 Task: Select the ignore option in the unknown at rules.
Action: Mouse moved to (45, 556)
Screenshot: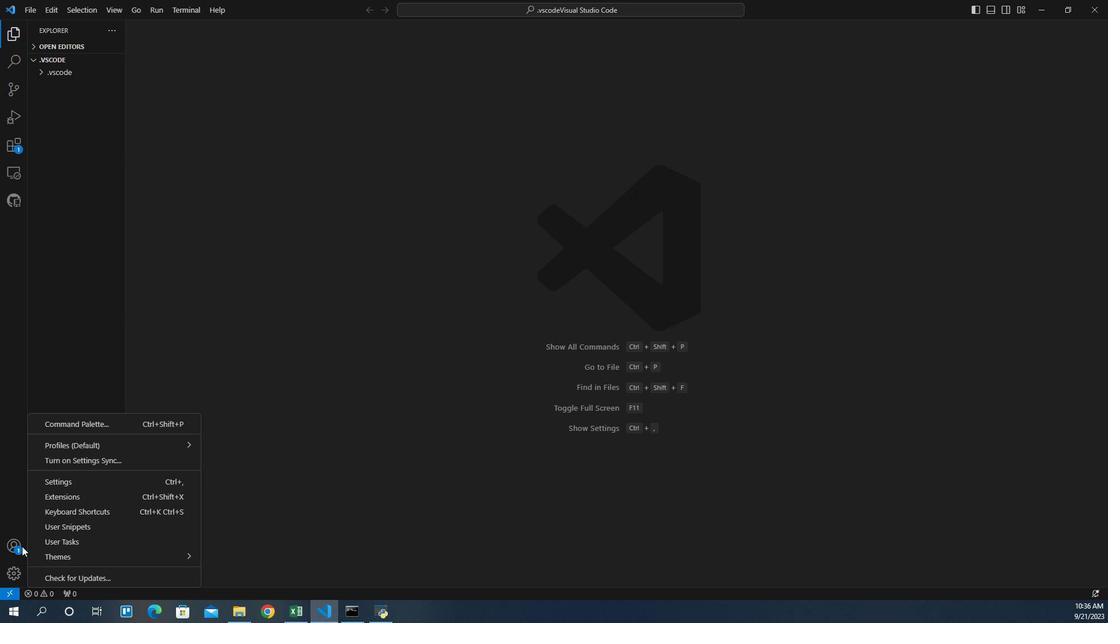 
Action: Mouse pressed left at (45, 556)
Screenshot: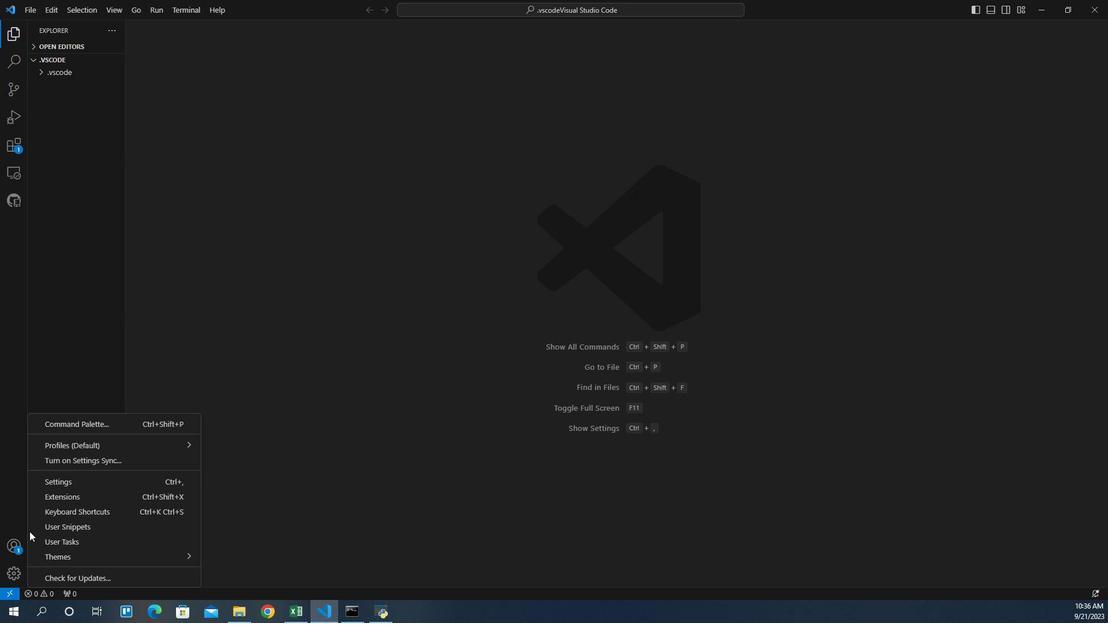 
Action: Mouse moved to (72, 472)
Screenshot: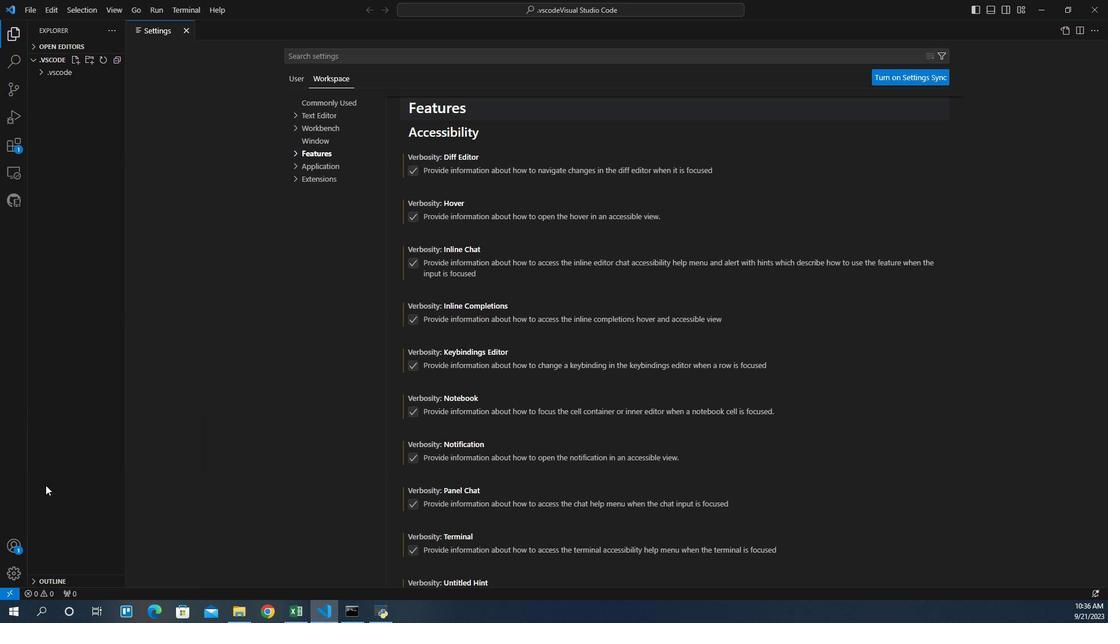 
Action: Mouse pressed left at (72, 472)
Screenshot: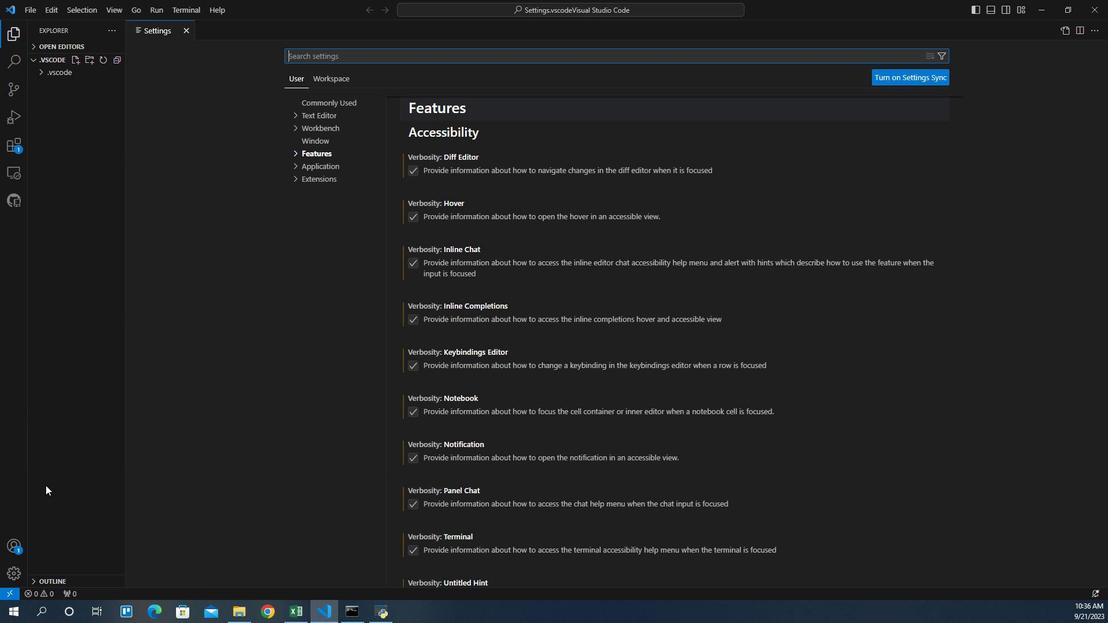 
Action: Mouse moved to (345, 102)
Screenshot: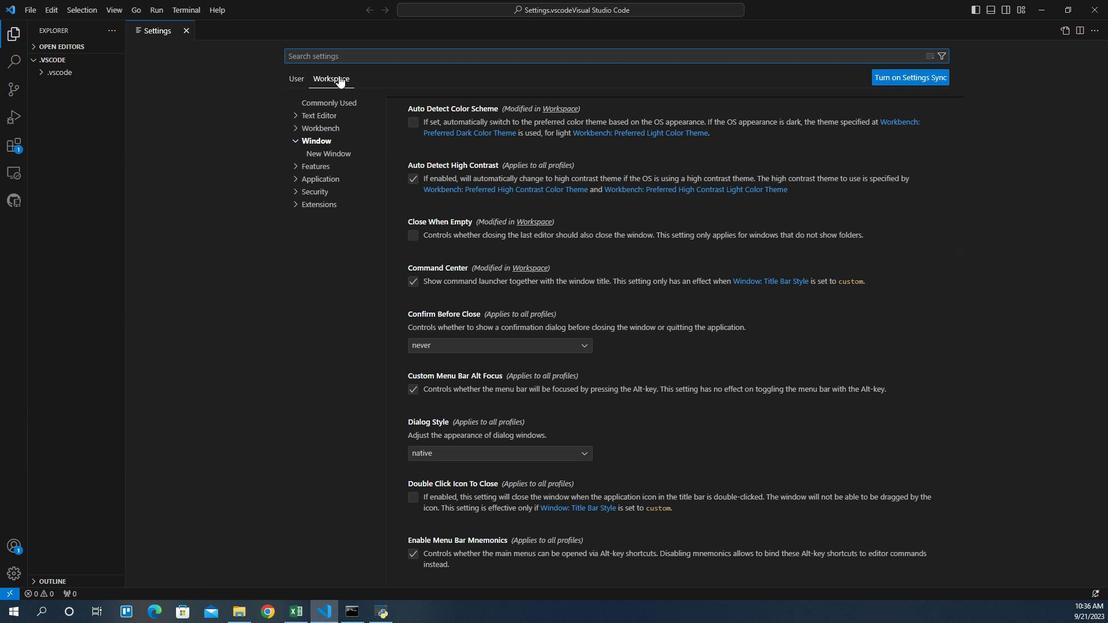 
Action: Mouse pressed left at (345, 102)
Screenshot: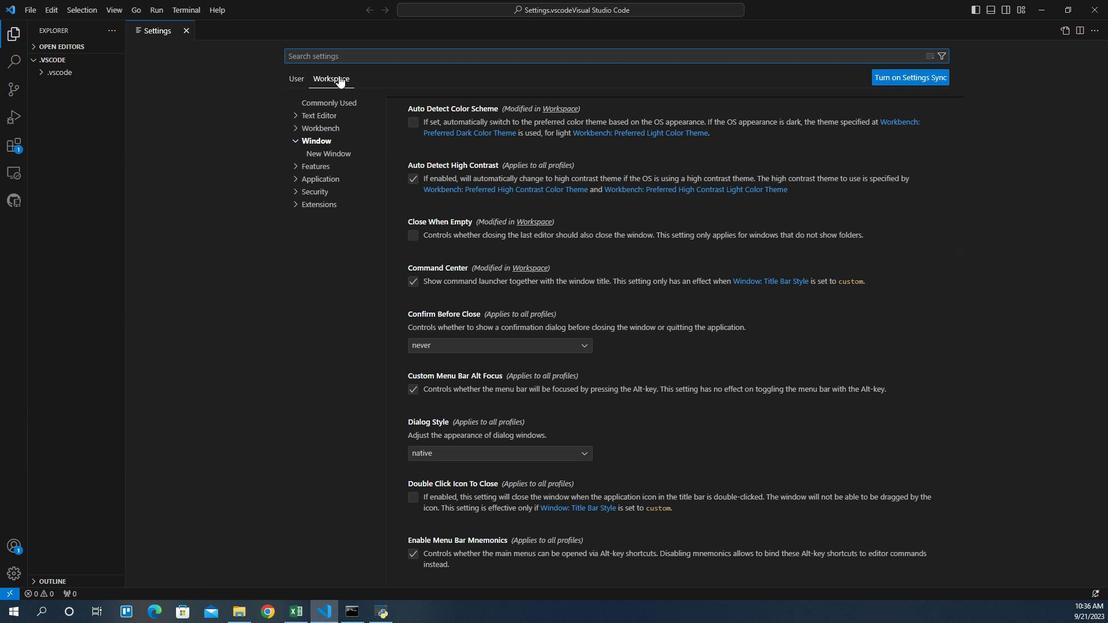 
Action: Mouse moved to (345, 101)
Screenshot: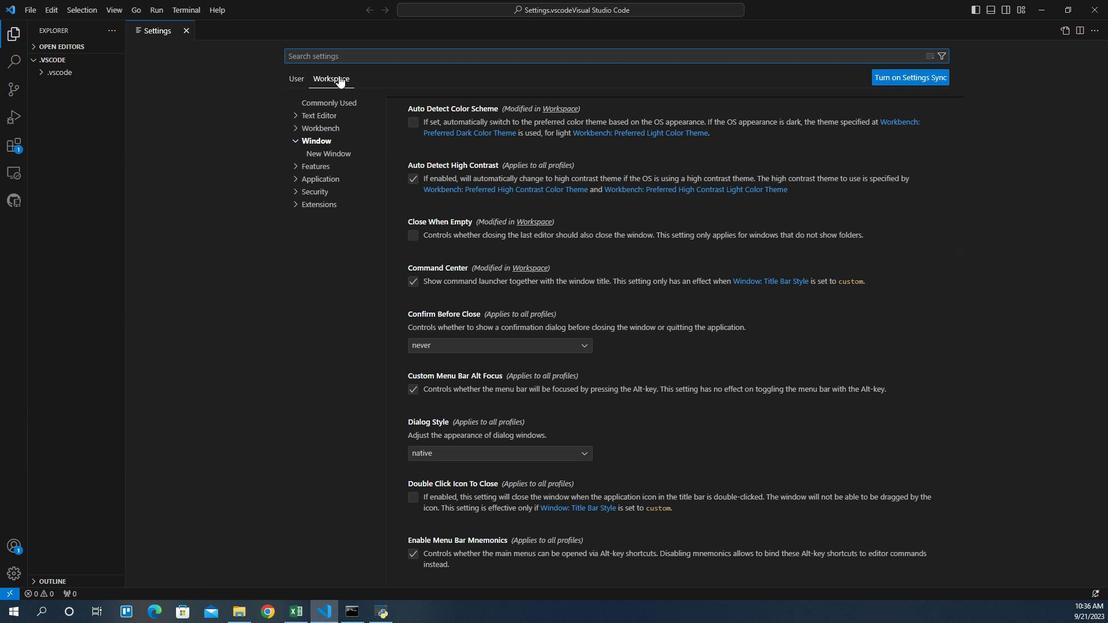 
Action: Mouse pressed left at (345, 101)
Screenshot: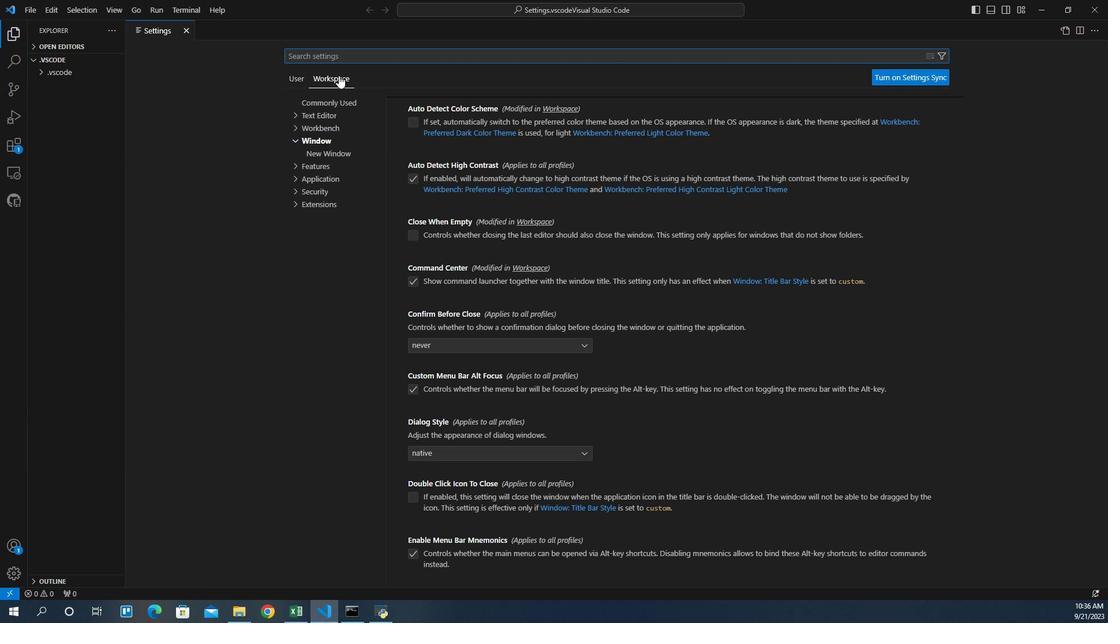 
Action: Mouse moved to (315, 192)
Screenshot: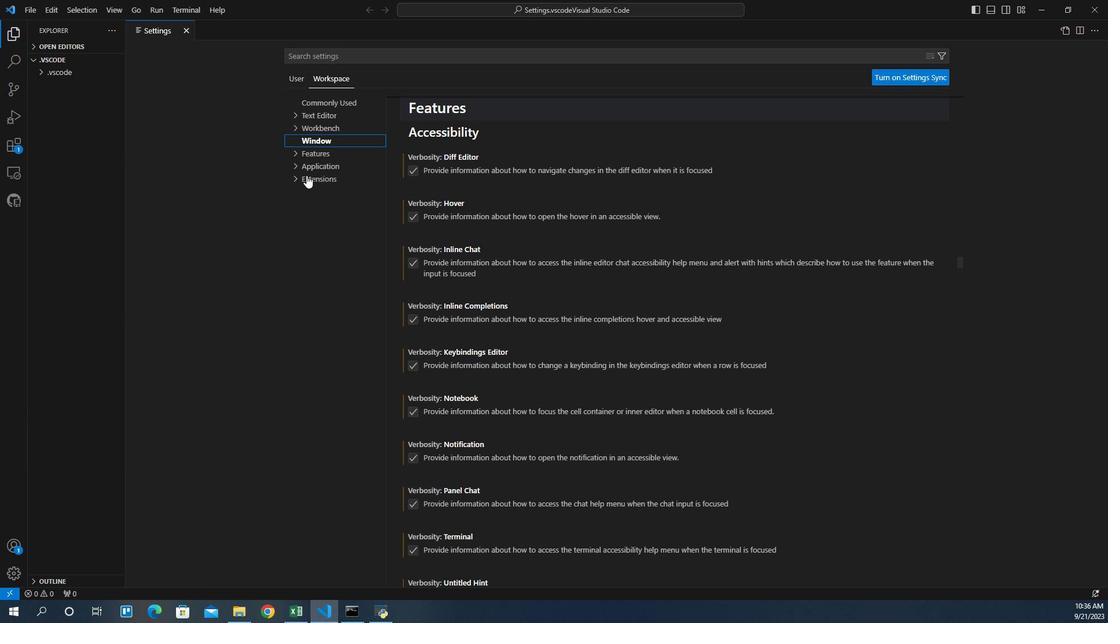 
Action: Mouse pressed left at (315, 192)
Screenshot: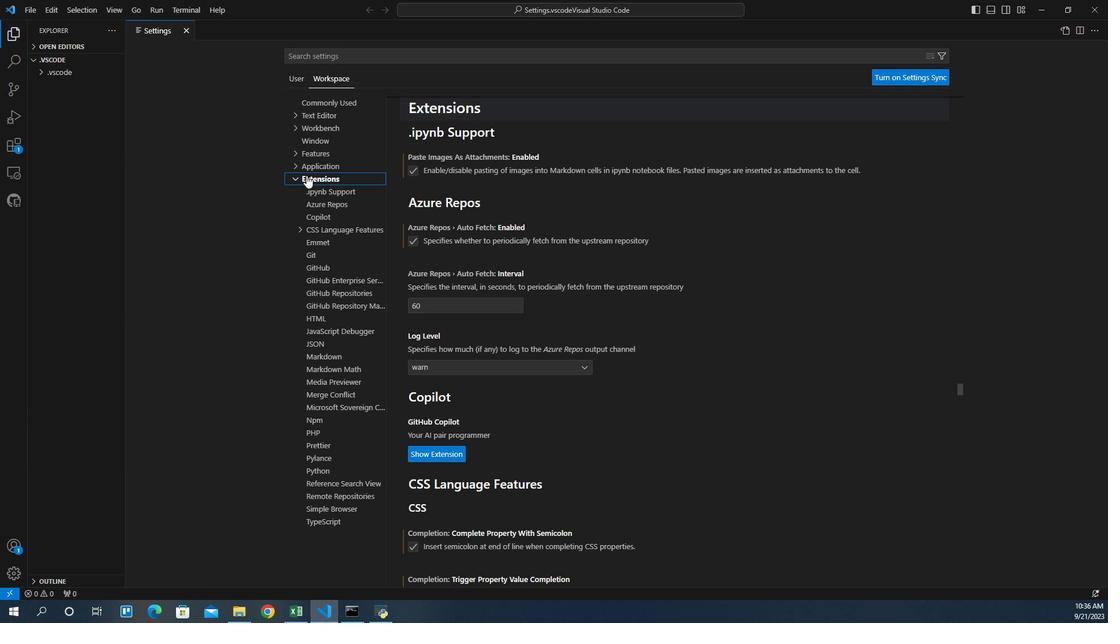 
Action: Mouse moved to (313, 240)
Screenshot: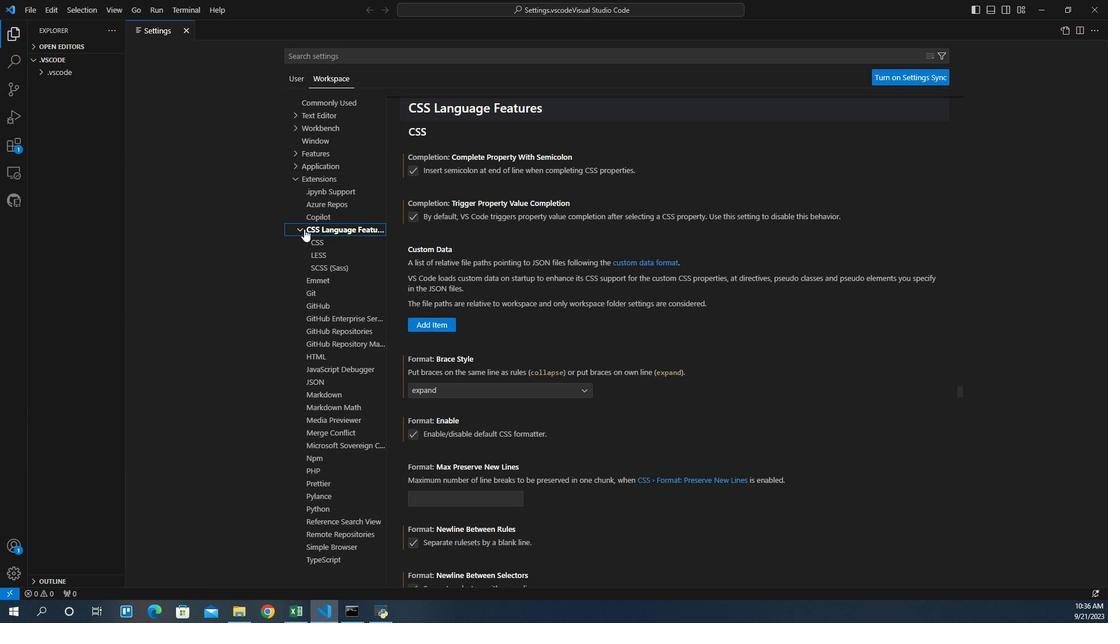 
Action: Mouse pressed left at (313, 240)
Screenshot: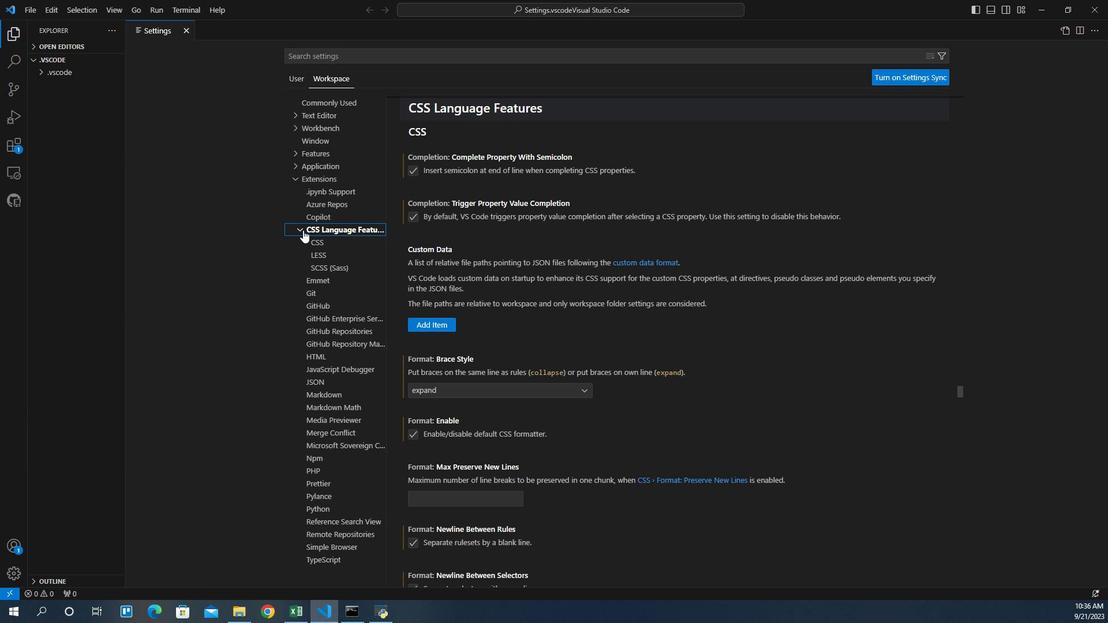 
Action: Mouse moved to (326, 254)
Screenshot: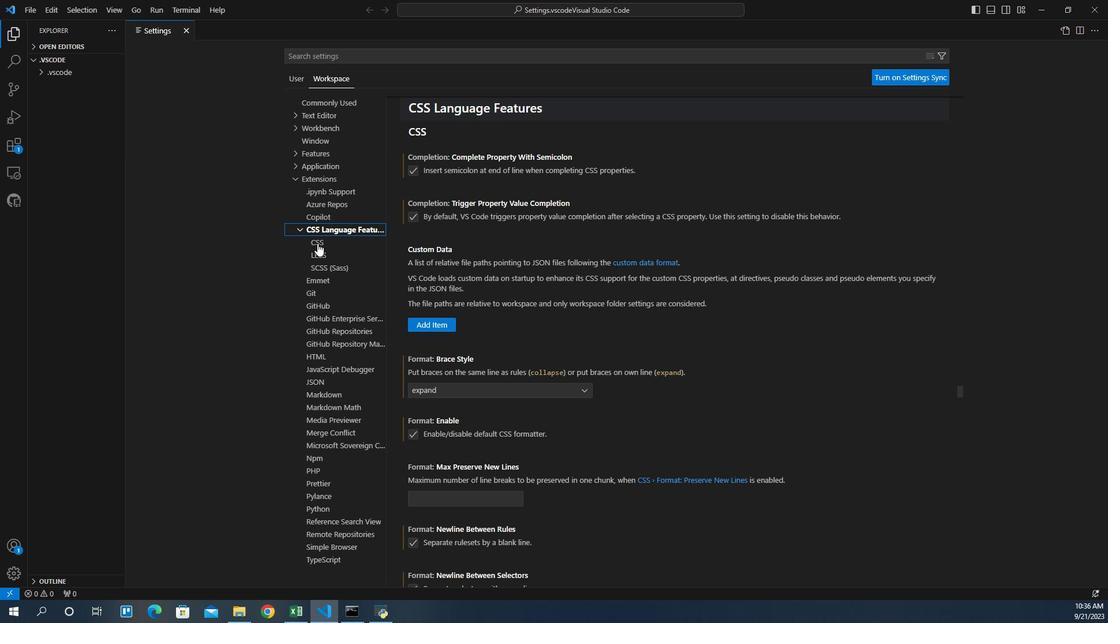 
Action: Mouse pressed left at (326, 254)
Screenshot: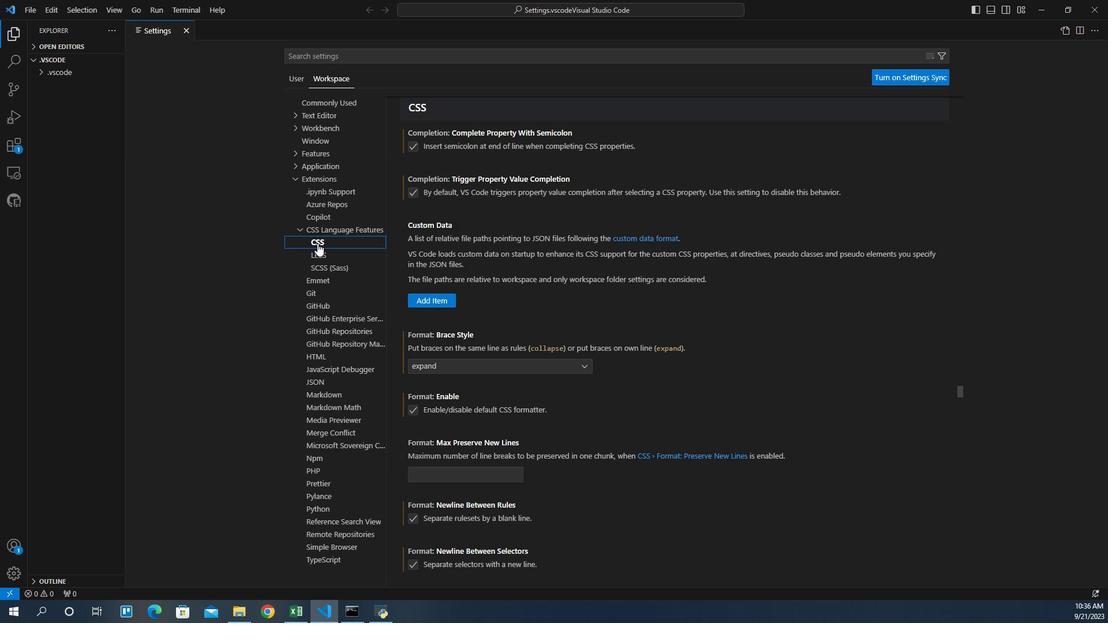 
Action: Mouse moved to (558, 410)
Screenshot: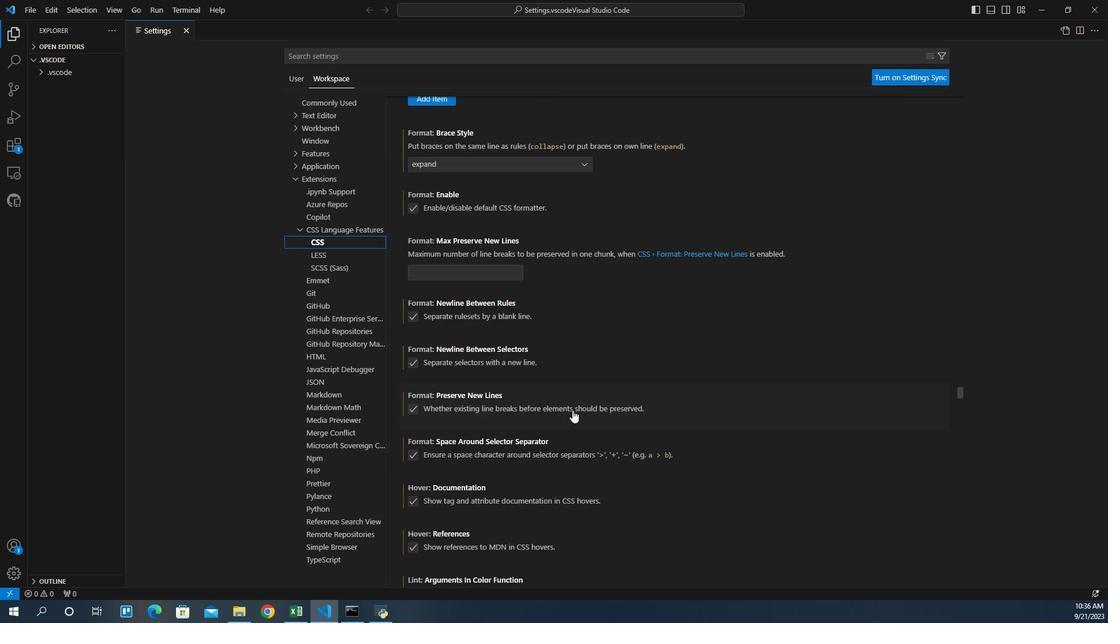 
Action: Mouse scrolled (558, 410) with delta (0, 0)
Screenshot: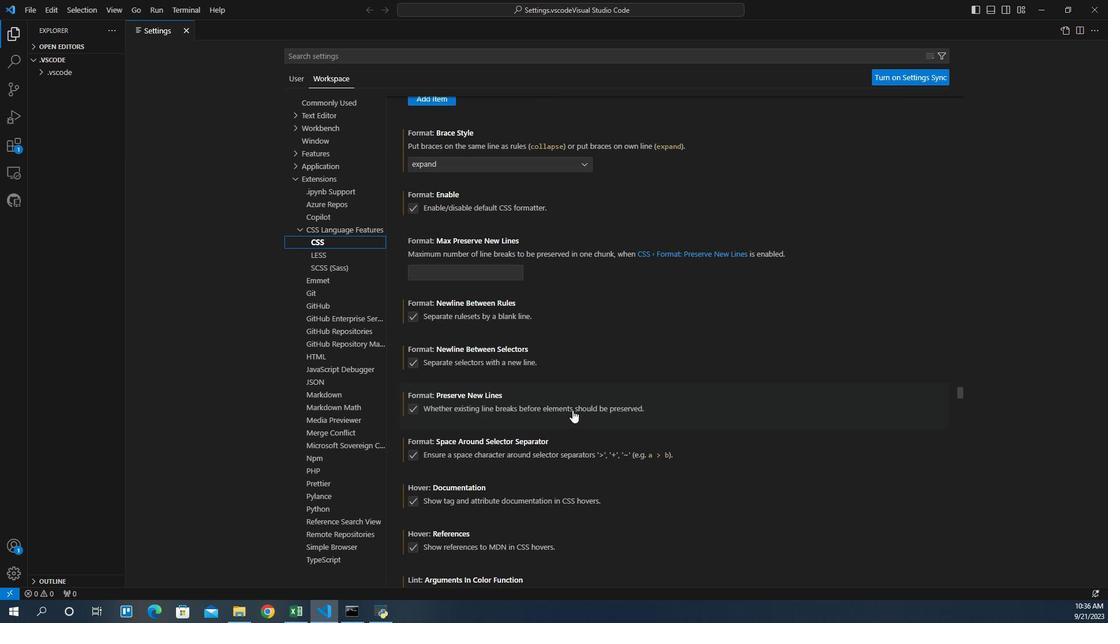 
Action: Mouse moved to (560, 410)
Screenshot: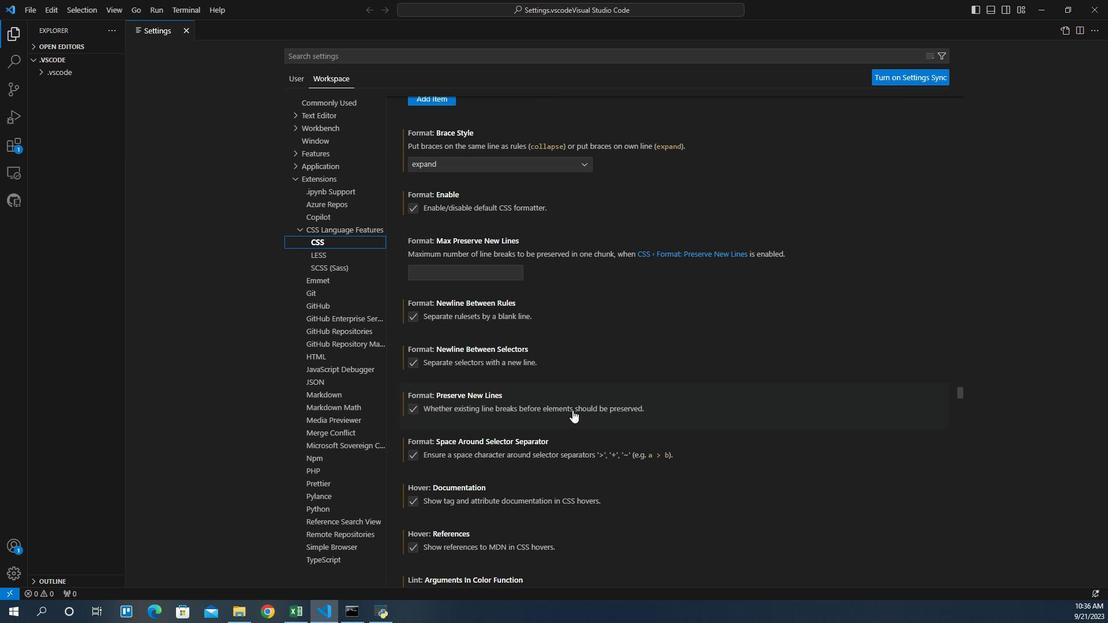 
Action: Mouse scrolled (560, 410) with delta (0, 0)
Screenshot: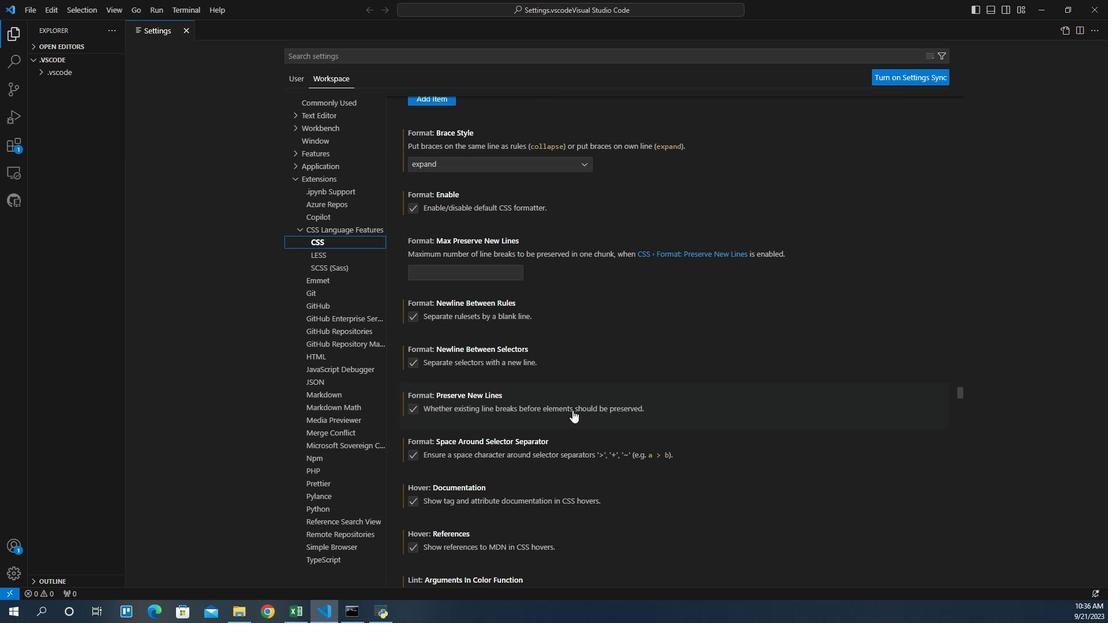 
Action: Mouse moved to (560, 410)
Screenshot: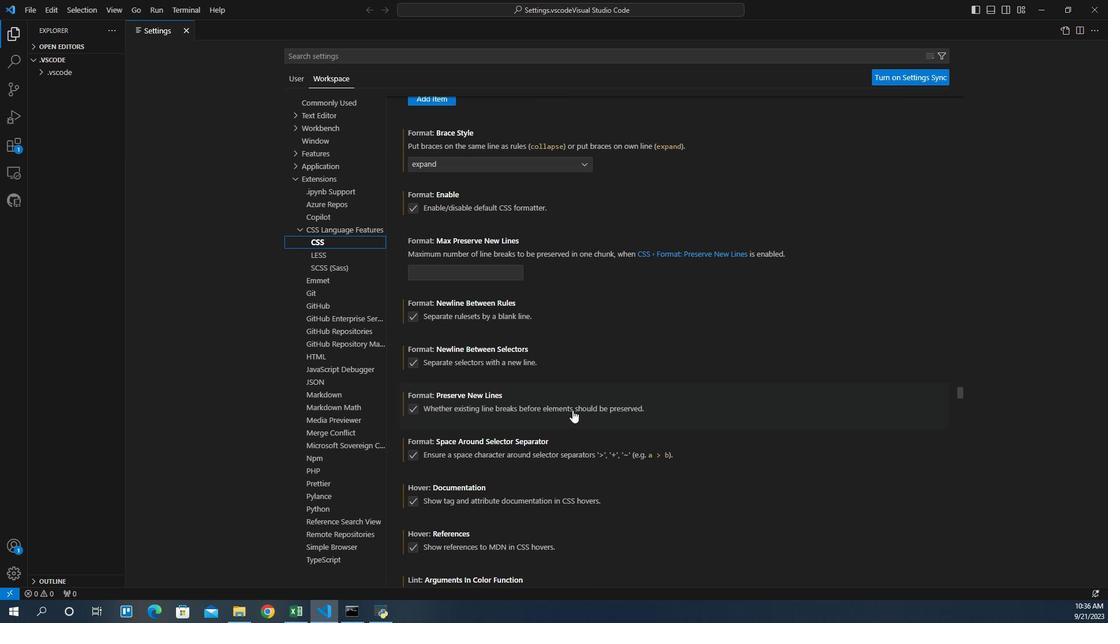 
Action: Mouse scrolled (560, 409) with delta (0, 0)
Screenshot: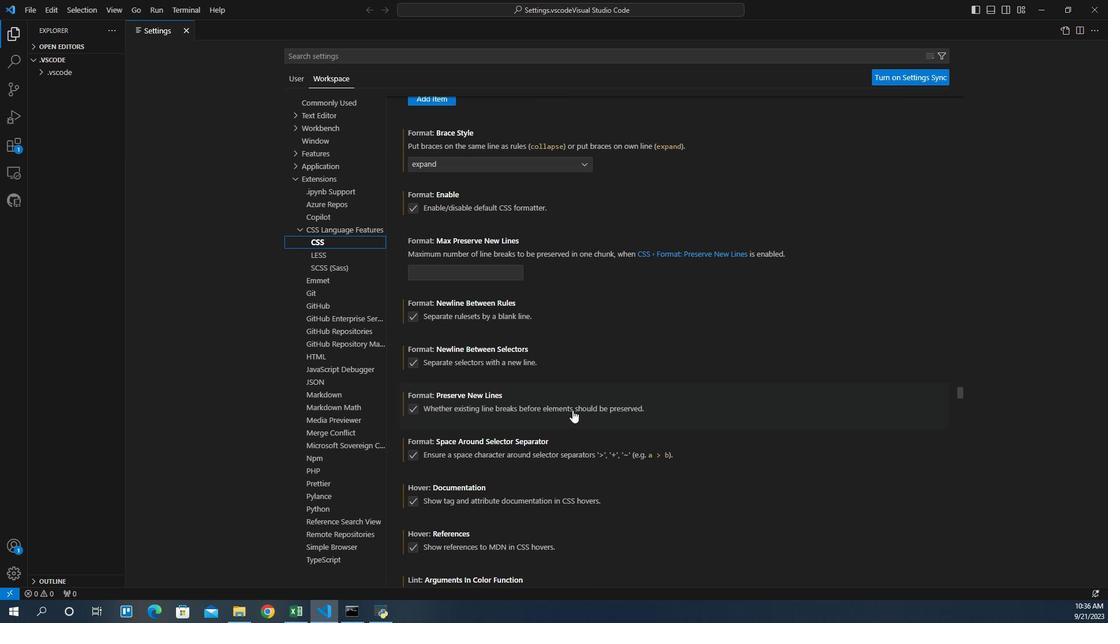 
Action: Mouse moved to (561, 408)
Screenshot: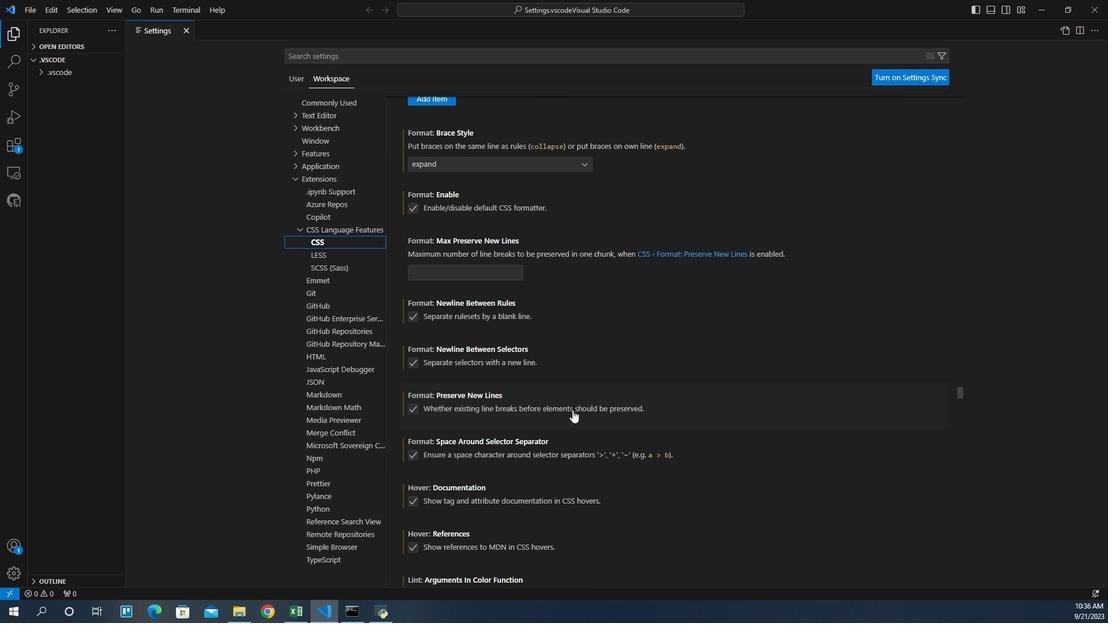 
Action: Mouse scrolled (561, 408) with delta (0, 0)
Screenshot: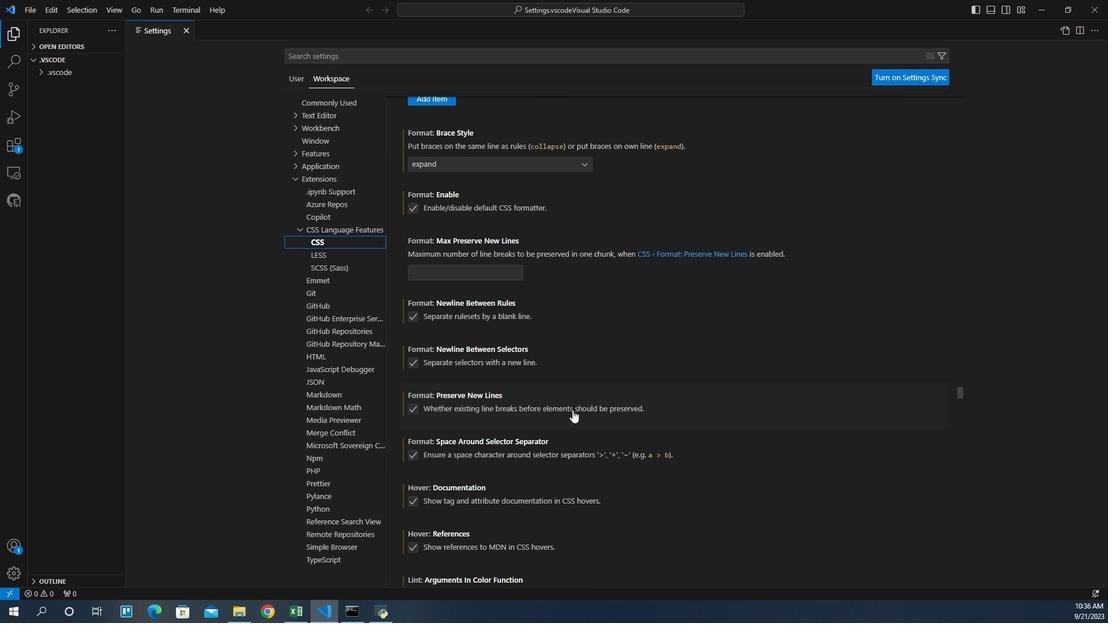 
Action: Mouse moved to (561, 408)
Screenshot: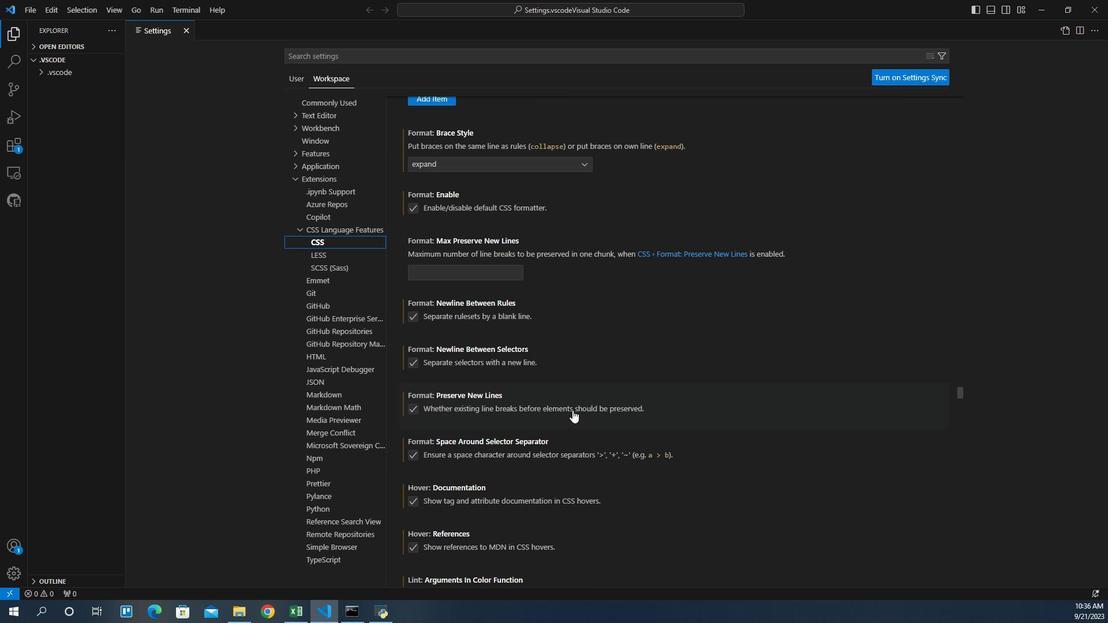 
Action: Mouse scrolled (561, 408) with delta (0, 0)
Screenshot: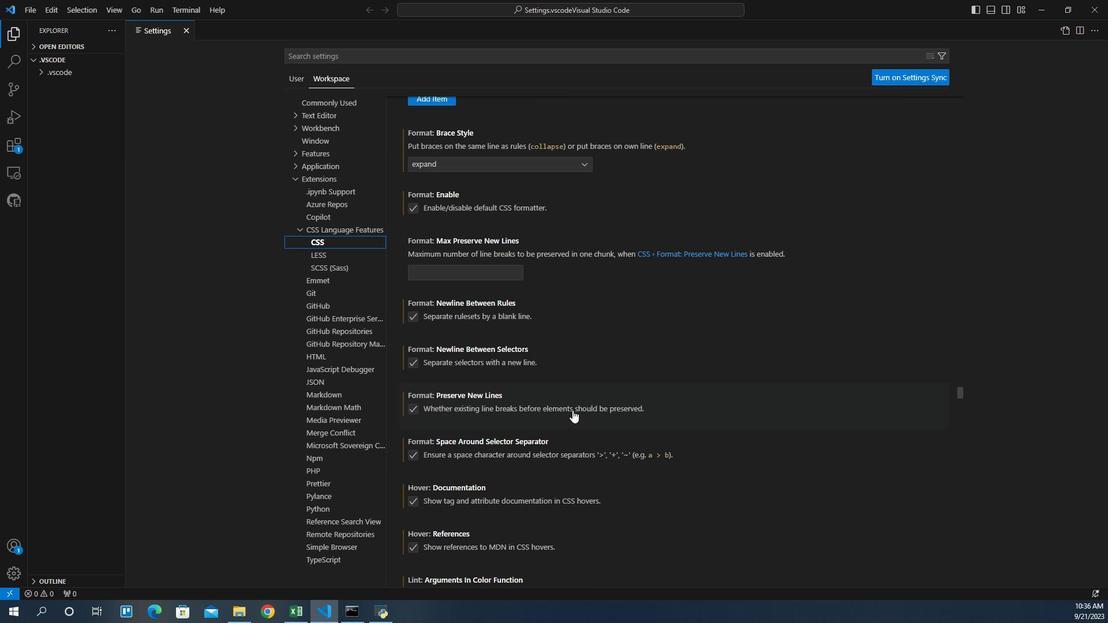 
Action: Mouse moved to (563, 407)
Screenshot: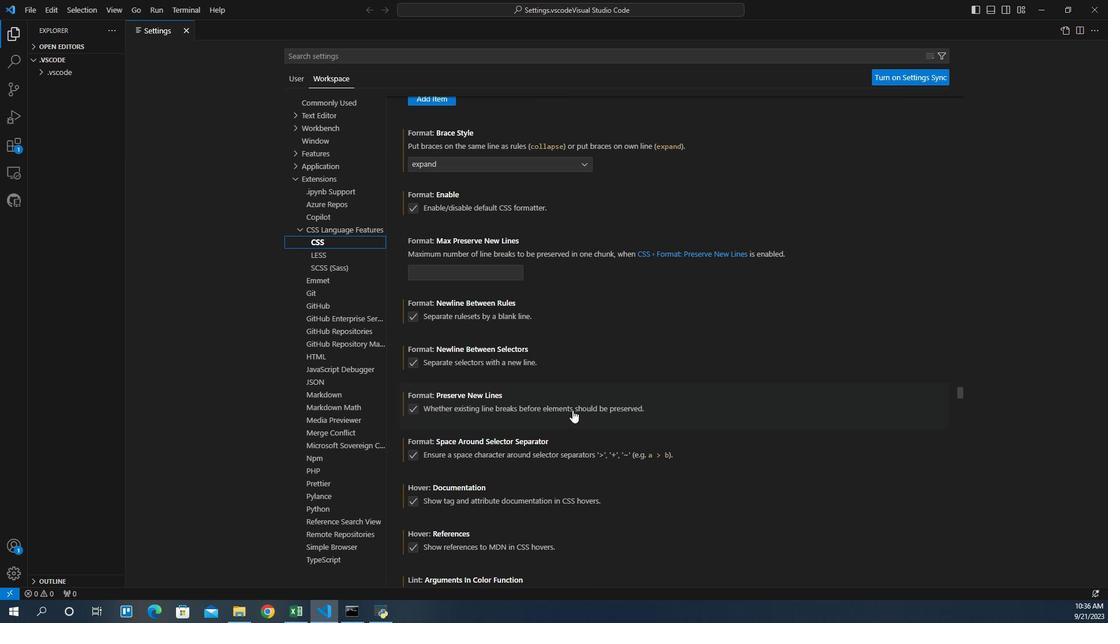 
Action: Mouse scrolled (563, 407) with delta (0, 0)
Screenshot: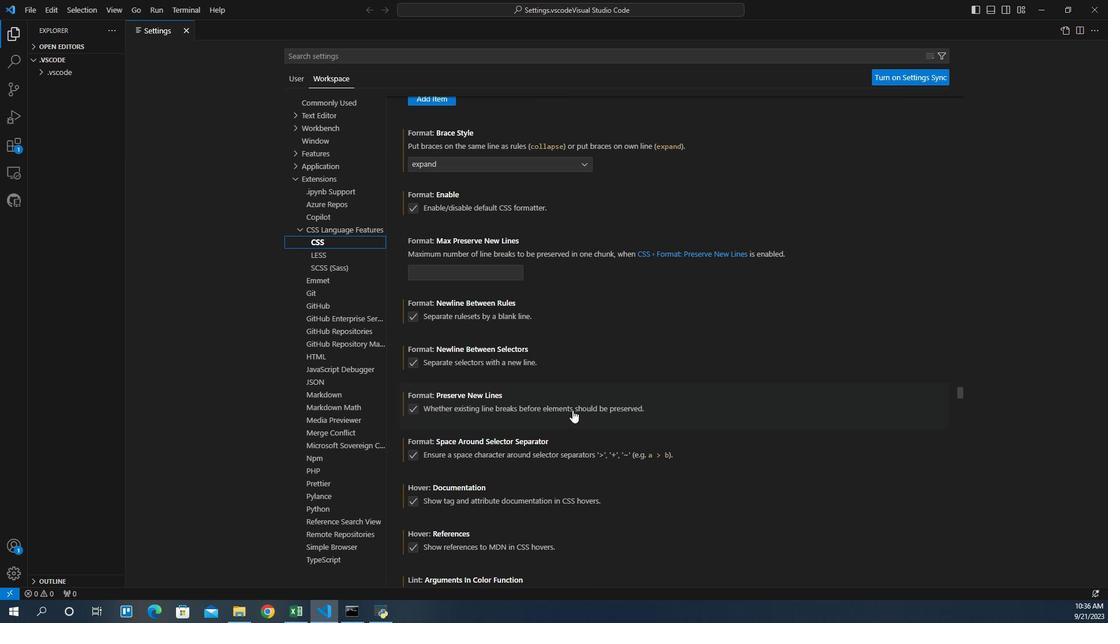 
Action: Mouse moved to (563, 405)
Screenshot: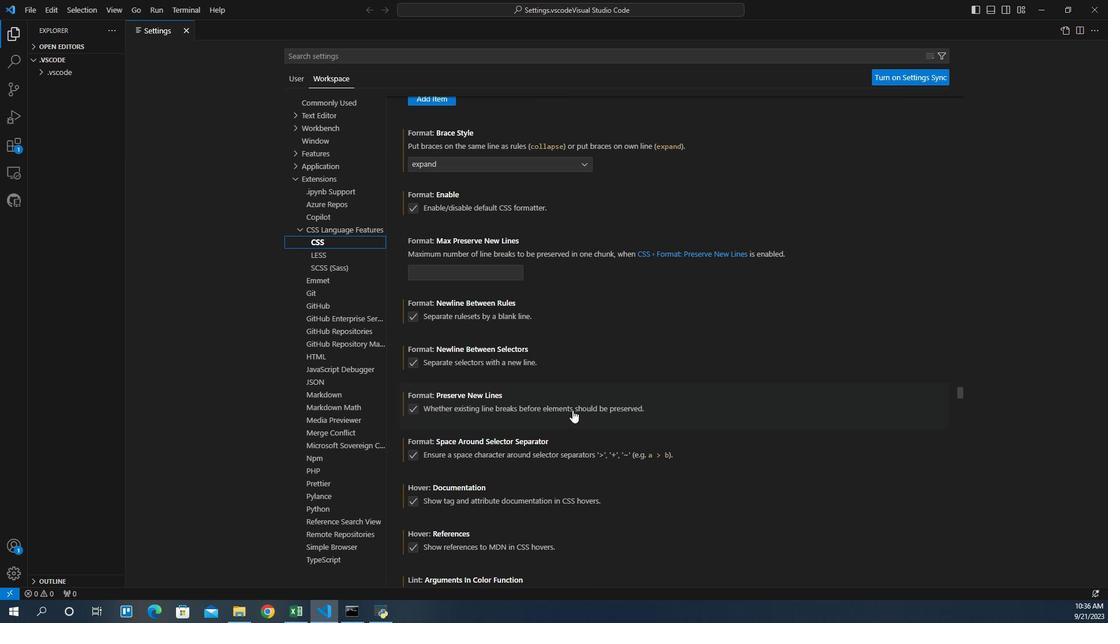 
Action: Mouse scrolled (563, 405) with delta (0, 0)
Screenshot: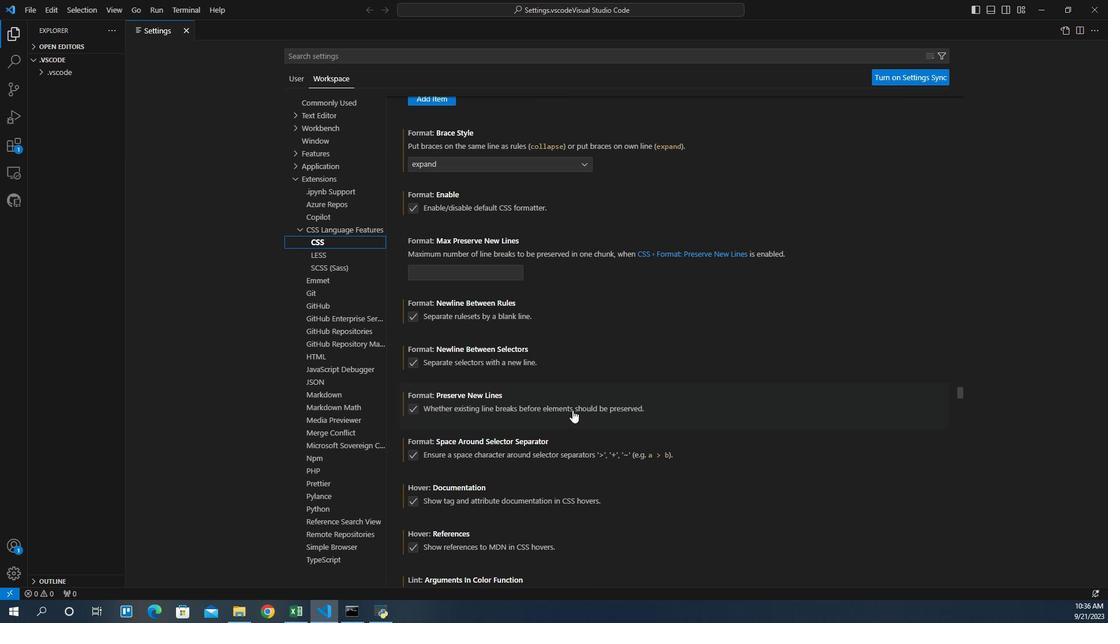 
Action: Mouse moved to (563, 404)
Screenshot: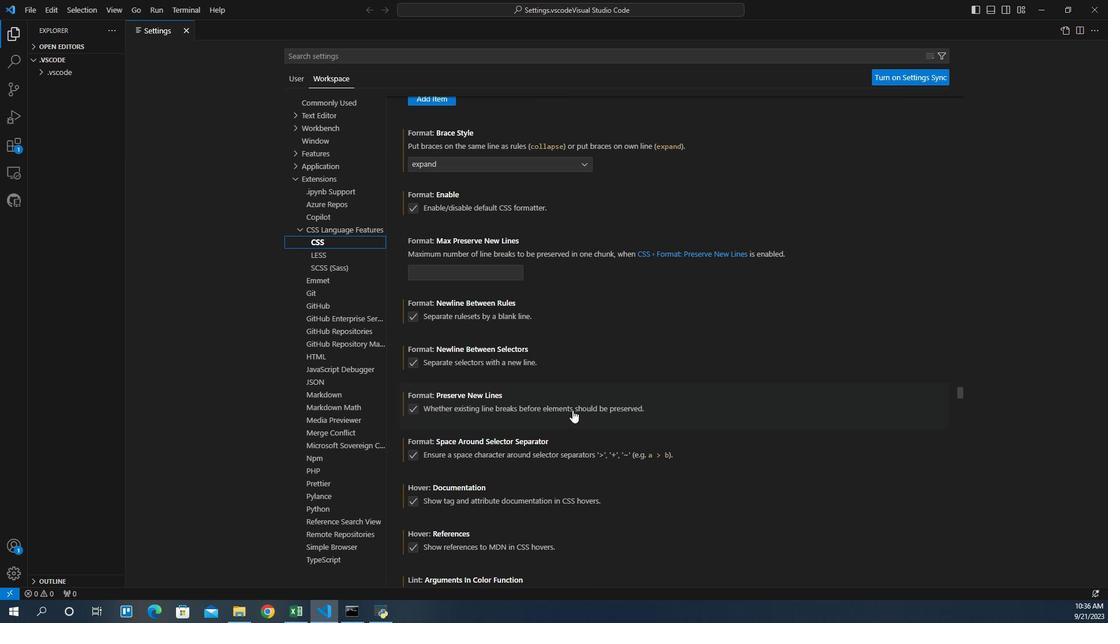 
Action: Mouse scrolled (563, 404) with delta (0, 0)
Screenshot: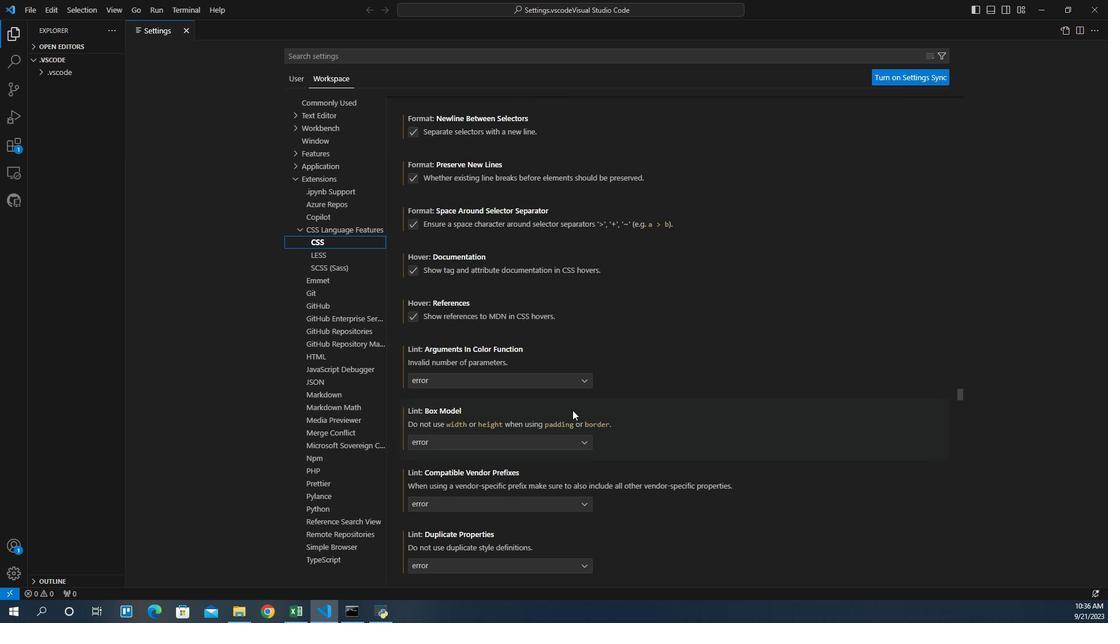 
Action: Mouse scrolled (563, 404) with delta (0, 0)
Screenshot: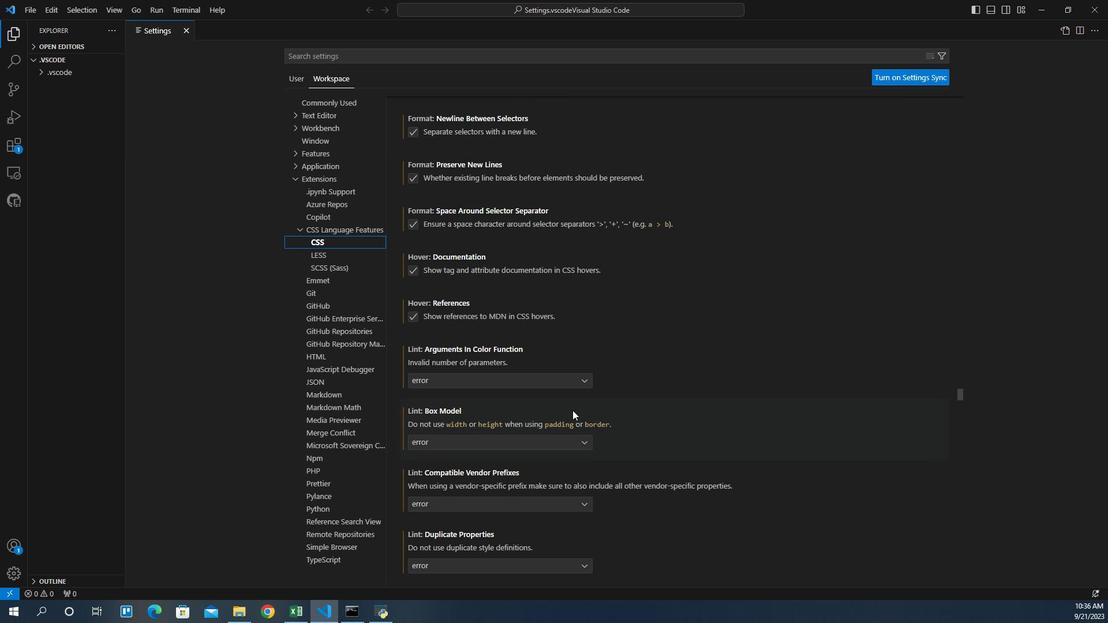 
Action: Mouse scrolled (563, 404) with delta (0, 0)
Screenshot: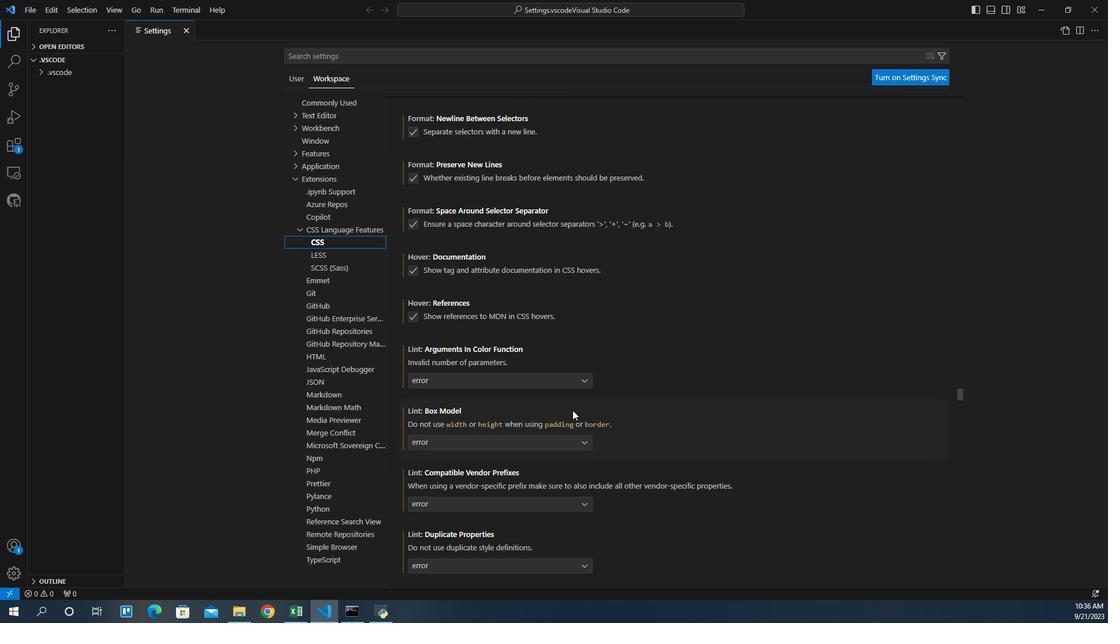 
Action: Mouse scrolled (563, 404) with delta (0, 0)
Screenshot: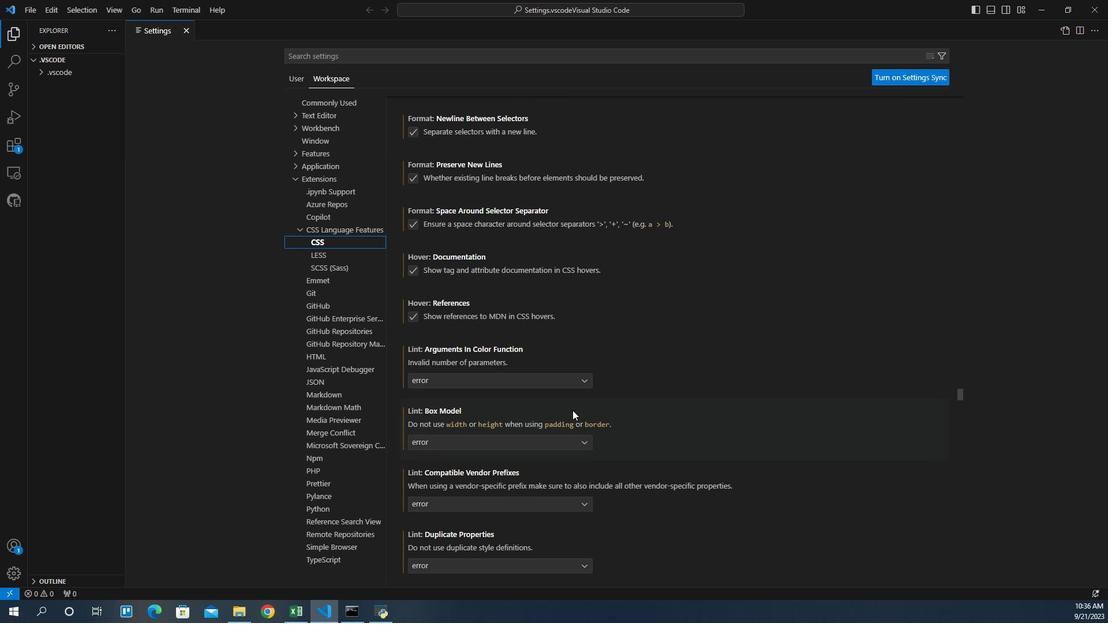 
Action: Mouse scrolled (563, 404) with delta (0, 0)
Screenshot: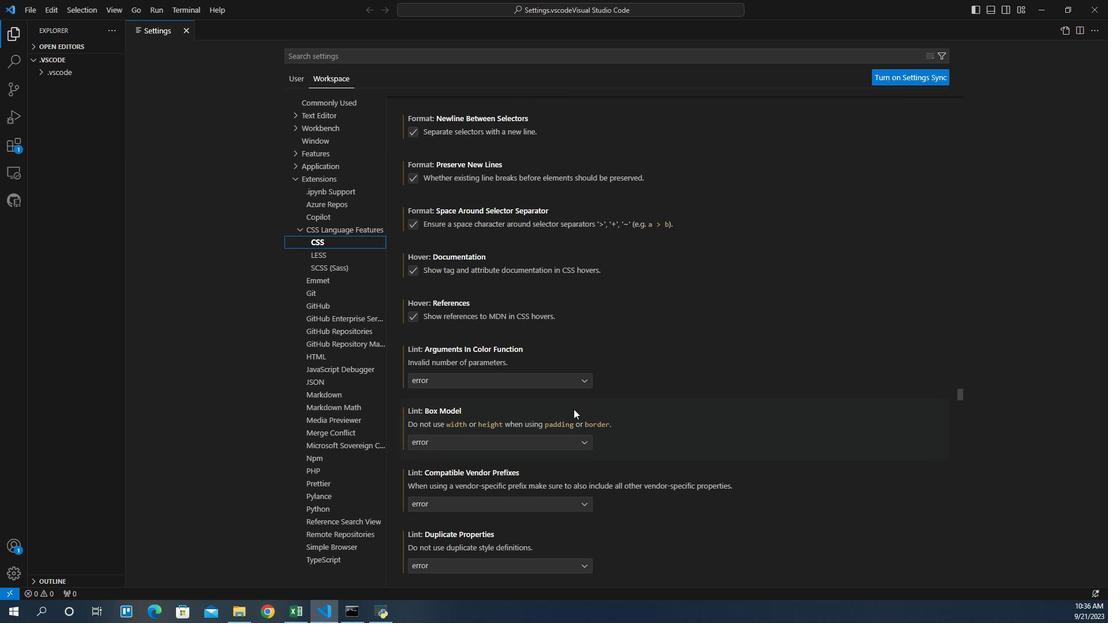 
Action: Mouse scrolled (563, 404) with delta (0, 0)
Screenshot: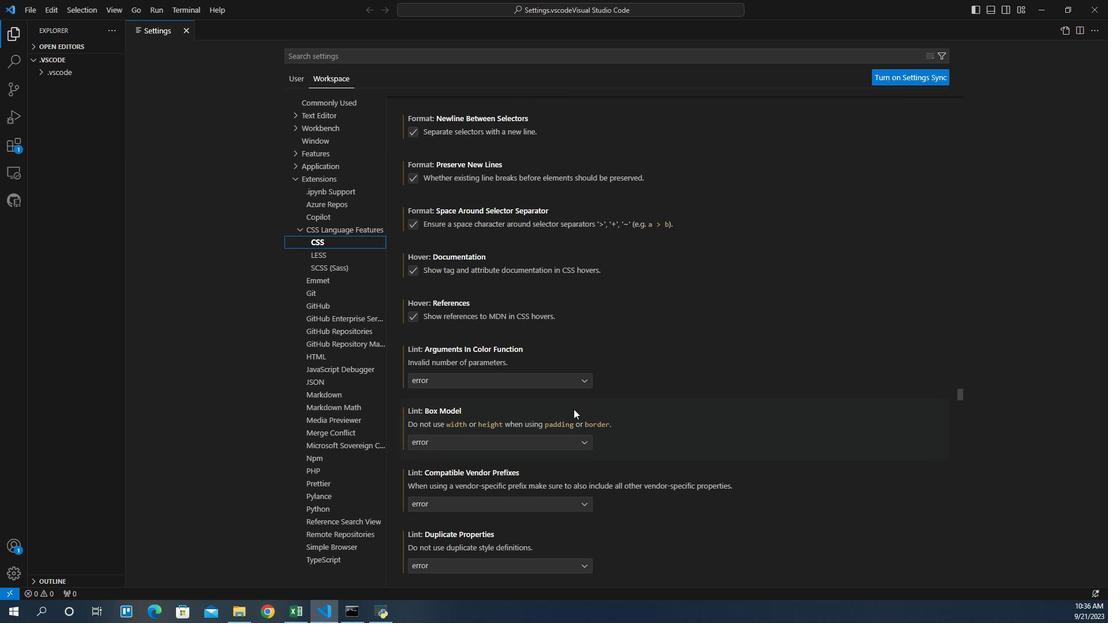 
Action: Mouse scrolled (563, 404) with delta (0, 0)
Screenshot: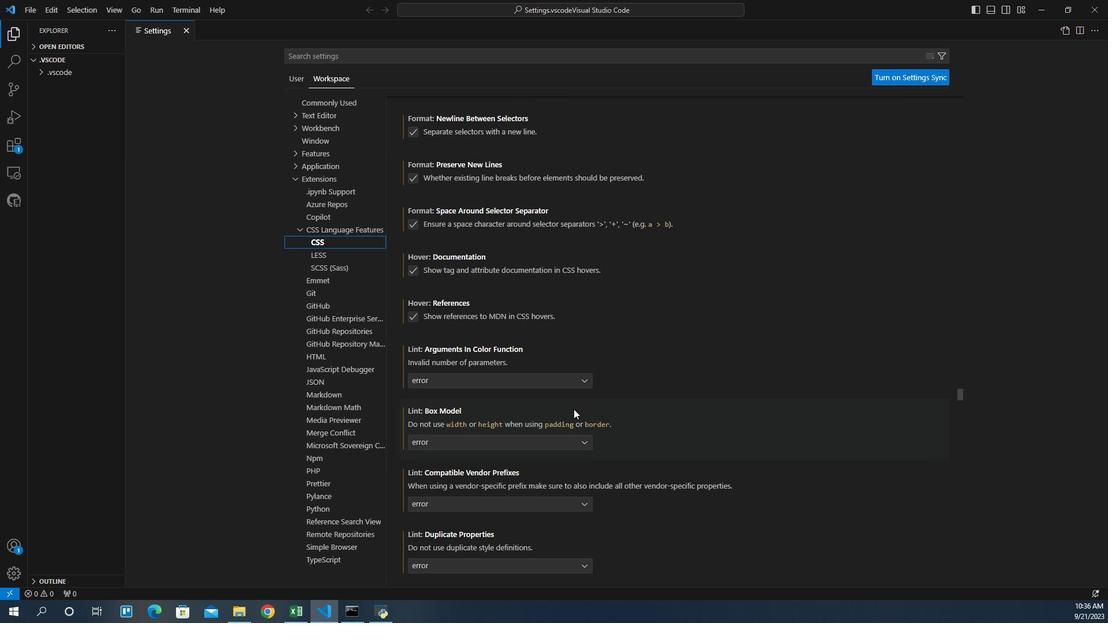 
Action: Mouse scrolled (563, 404) with delta (0, 0)
Screenshot: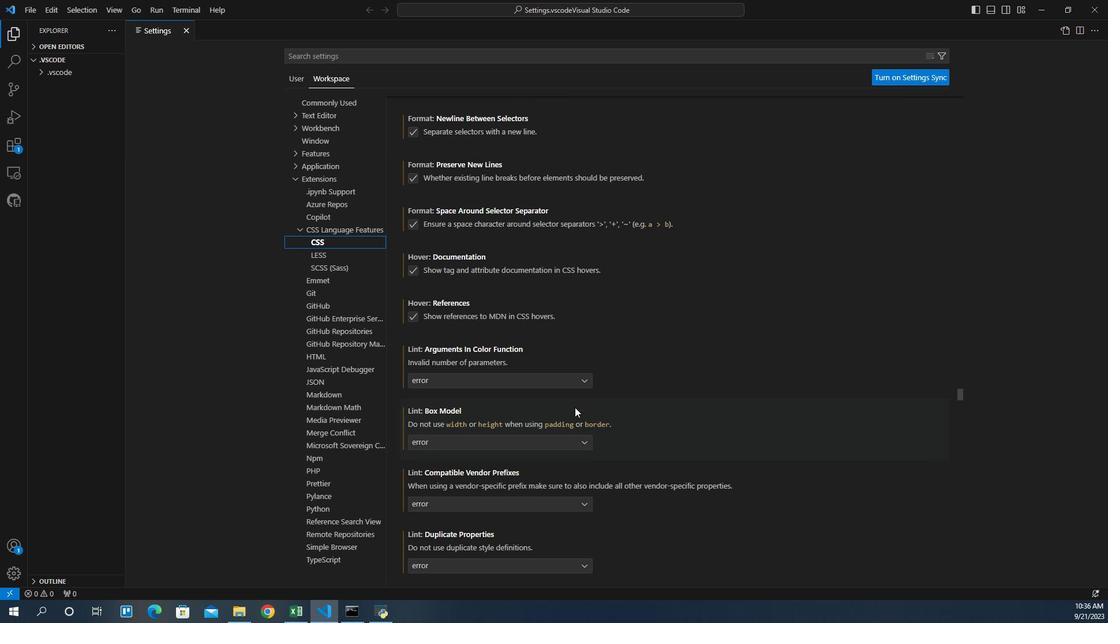 
Action: Mouse moved to (565, 402)
Screenshot: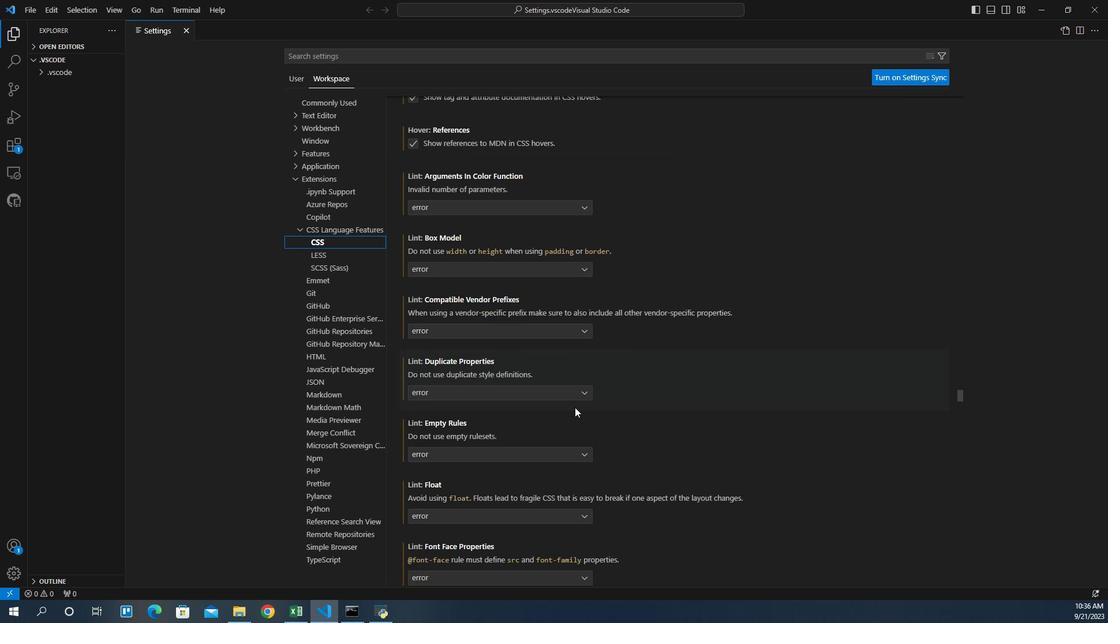 
Action: Mouse scrolled (565, 401) with delta (0, 0)
Screenshot: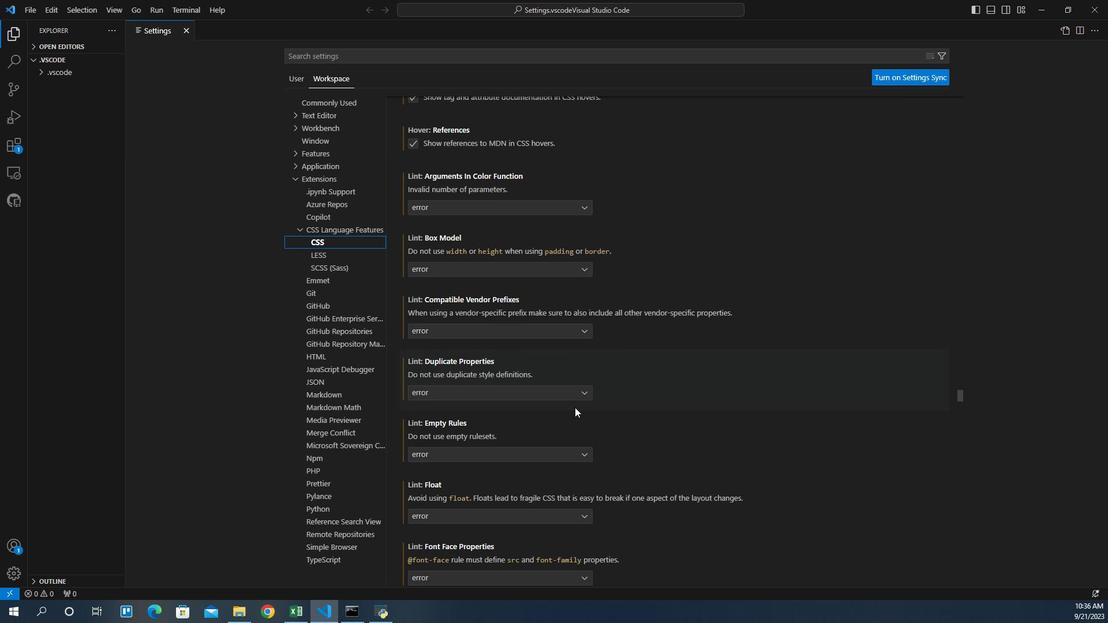 
Action: Mouse scrolled (565, 401) with delta (0, 0)
Screenshot: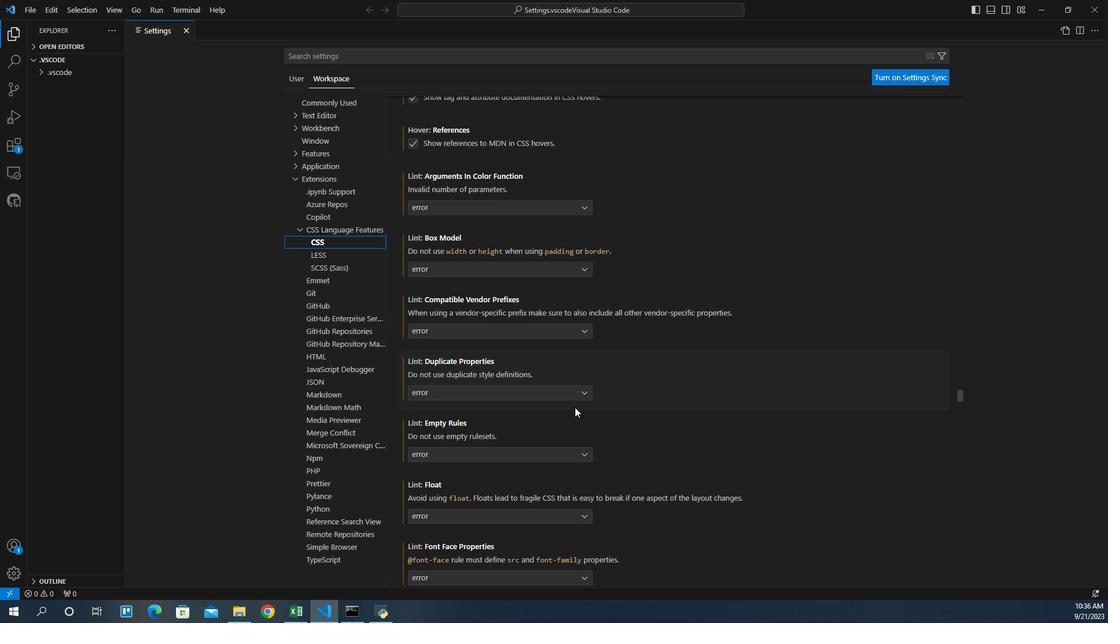 
Action: Mouse scrolled (565, 401) with delta (0, 0)
Screenshot: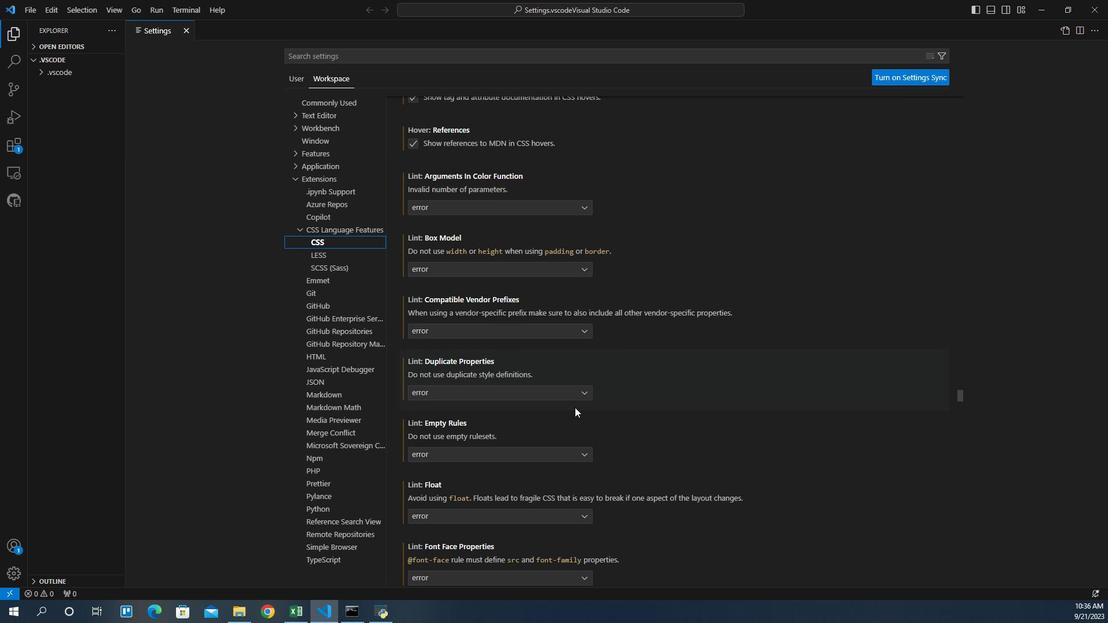 
Action: Mouse scrolled (565, 401) with delta (0, 0)
Screenshot: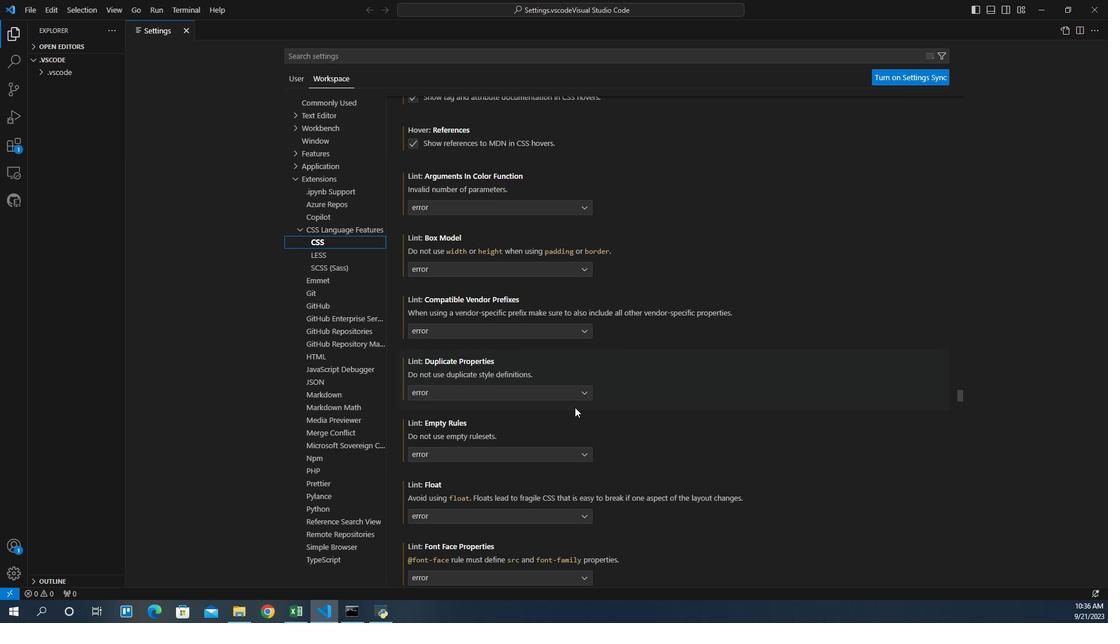 
Action: Mouse scrolled (565, 401) with delta (0, 0)
Screenshot: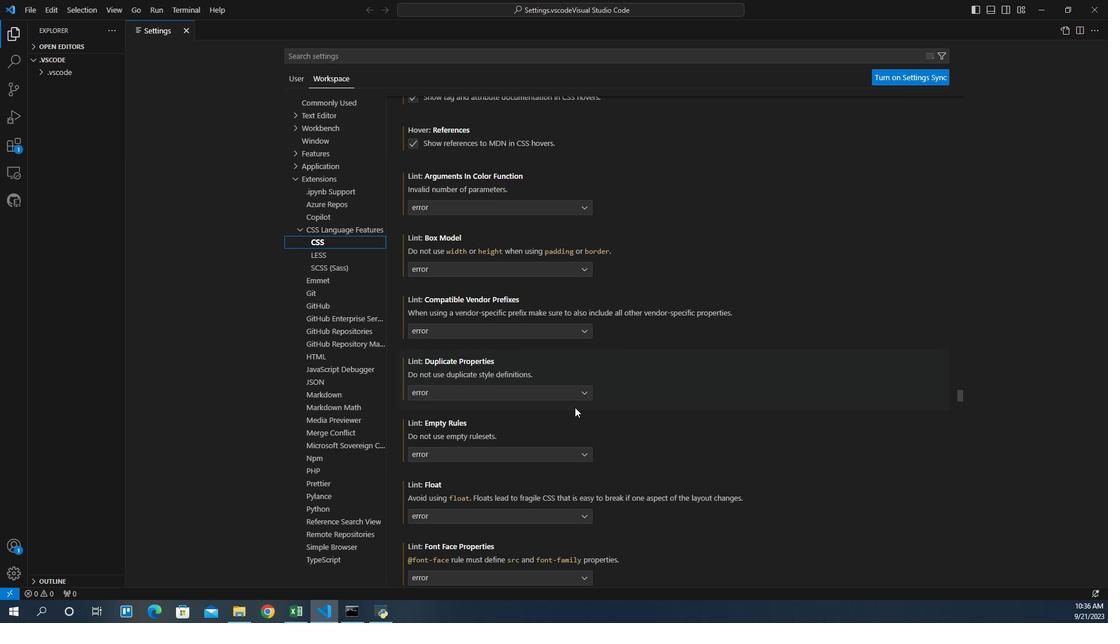 
Action: Mouse scrolled (565, 401) with delta (0, 0)
Screenshot: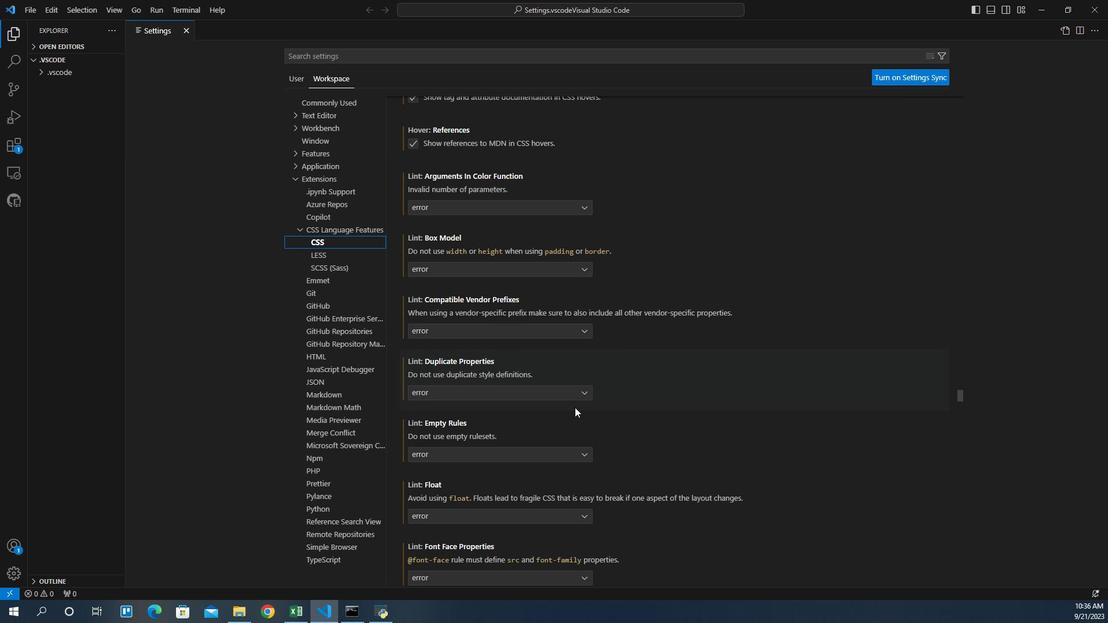 
Action: Mouse scrolled (565, 401) with delta (0, 0)
Screenshot: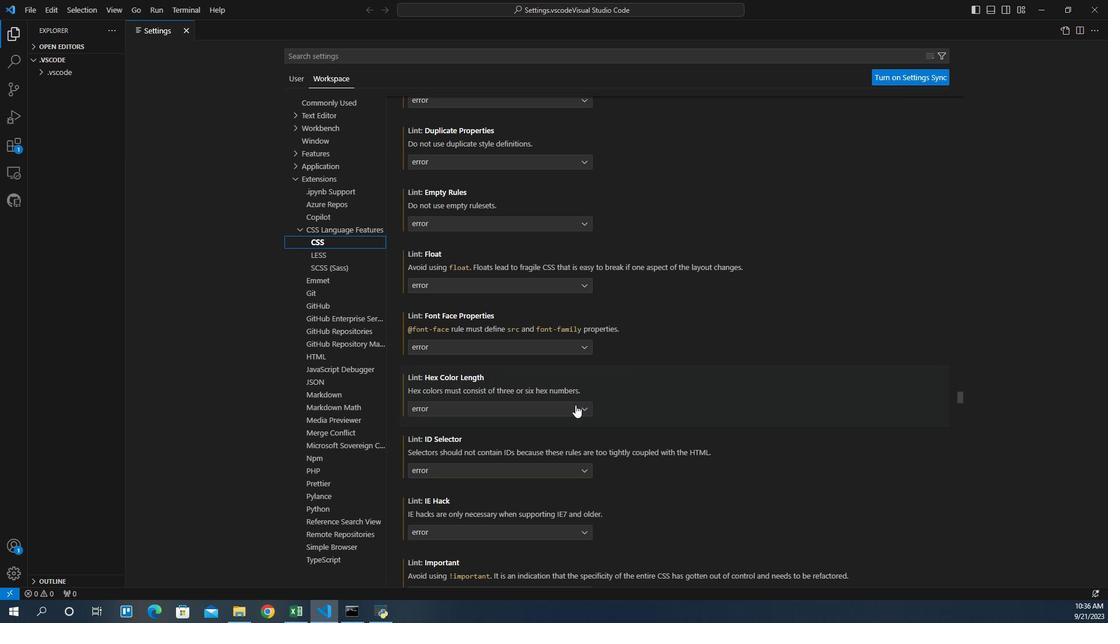 
Action: Mouse scrolled (565, 401) with delta (0, 0)
Screenshot: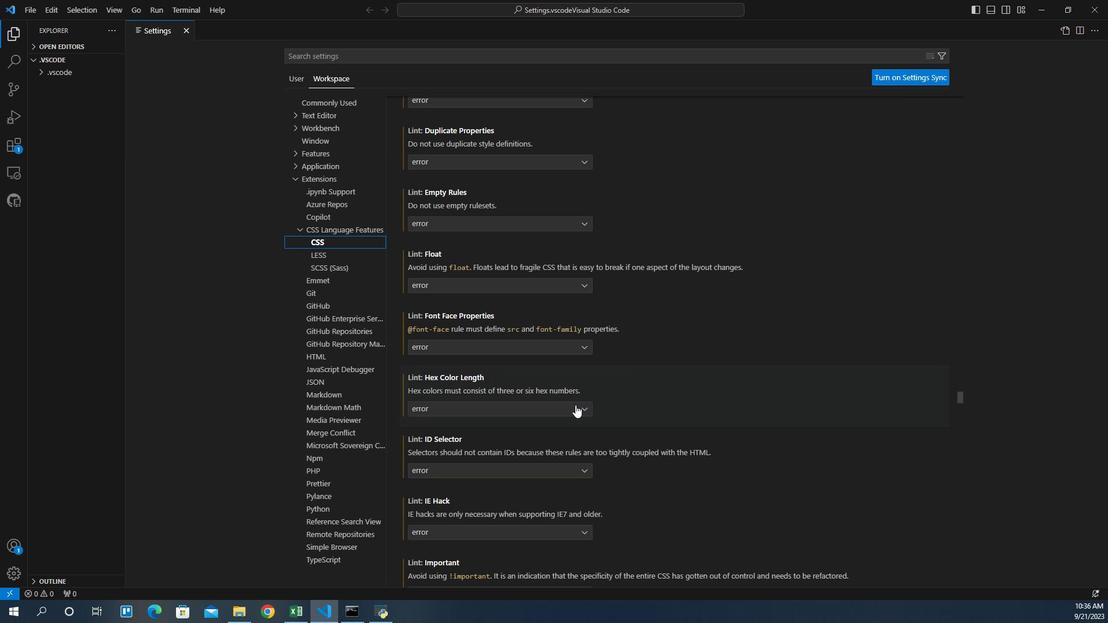 
Action: Mouse scrolled (565, 401) with delta (0, 0)
Screenshot: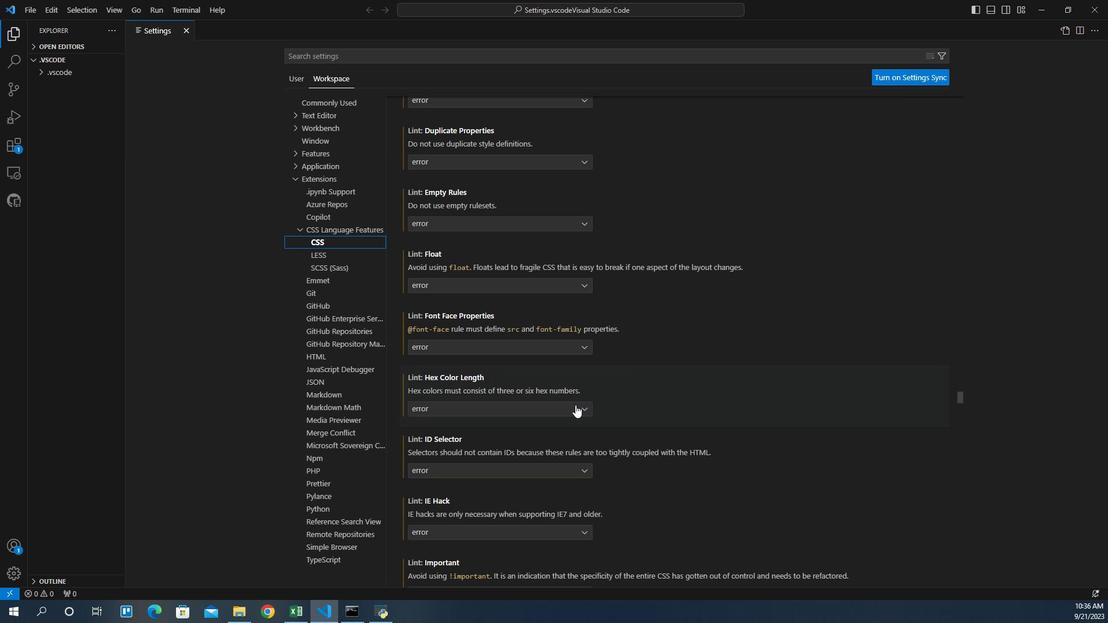 
Action: Mouse scrolled (565, 401) with delta (0, 0)
Screenshot: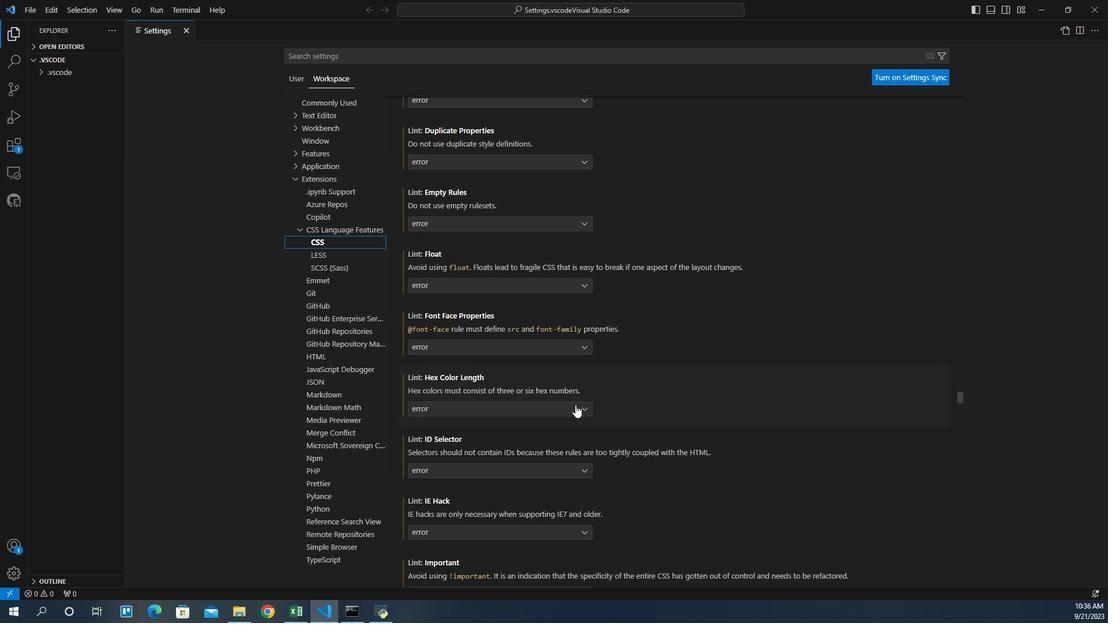 
Action: Mouse scrolled (565, 401) with delta (0, 0)
Screenshot: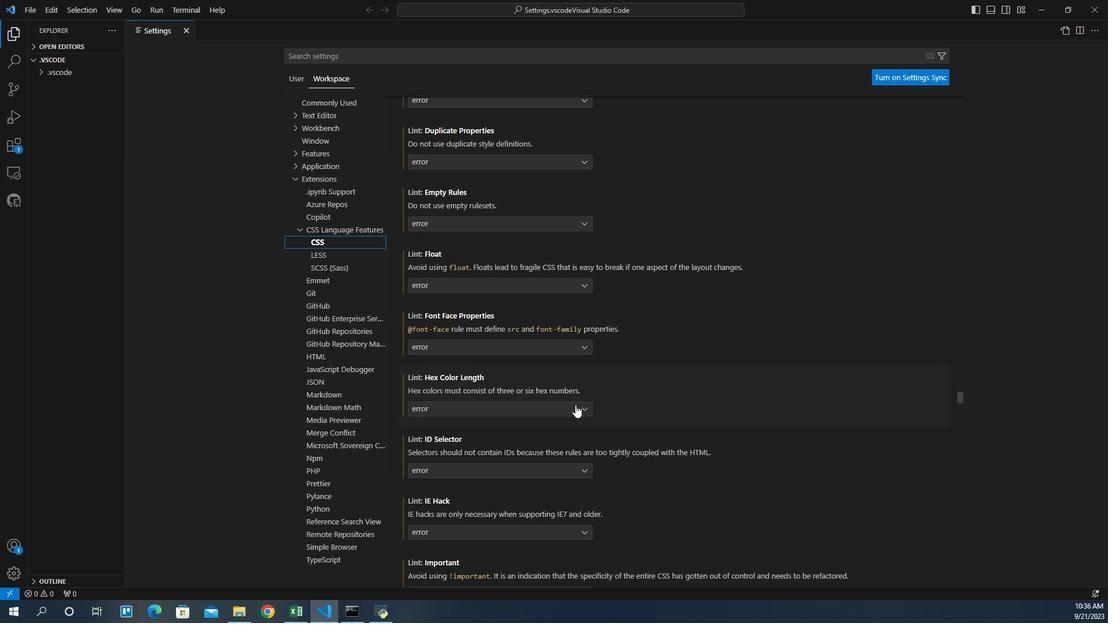 
Action: Mouse scrolled (565, 401) with delta (0, 0)
Screenshot: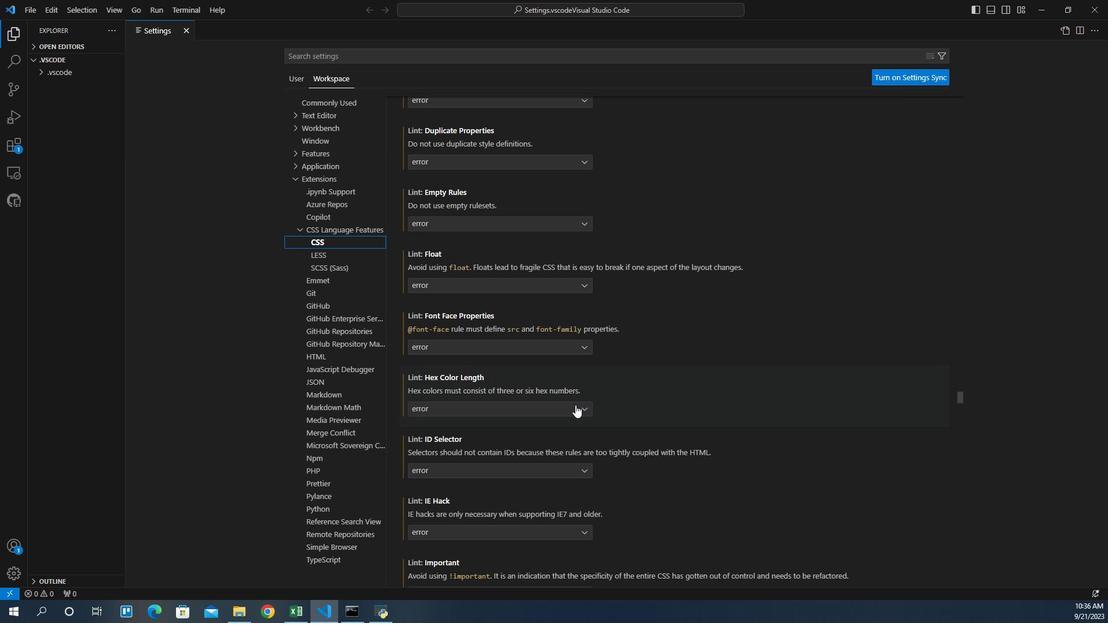 
Action: Mouse scrolled (565, 401) with delta (0, 0)
Screenshot: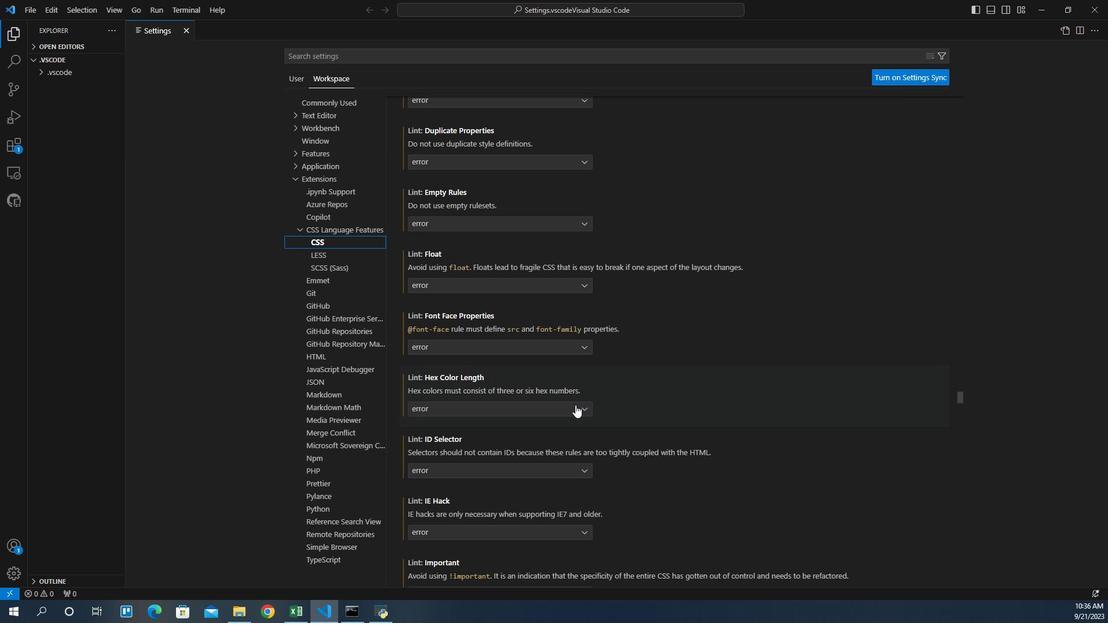 
Action: Mouse moved to (566, 400)
Screenshot: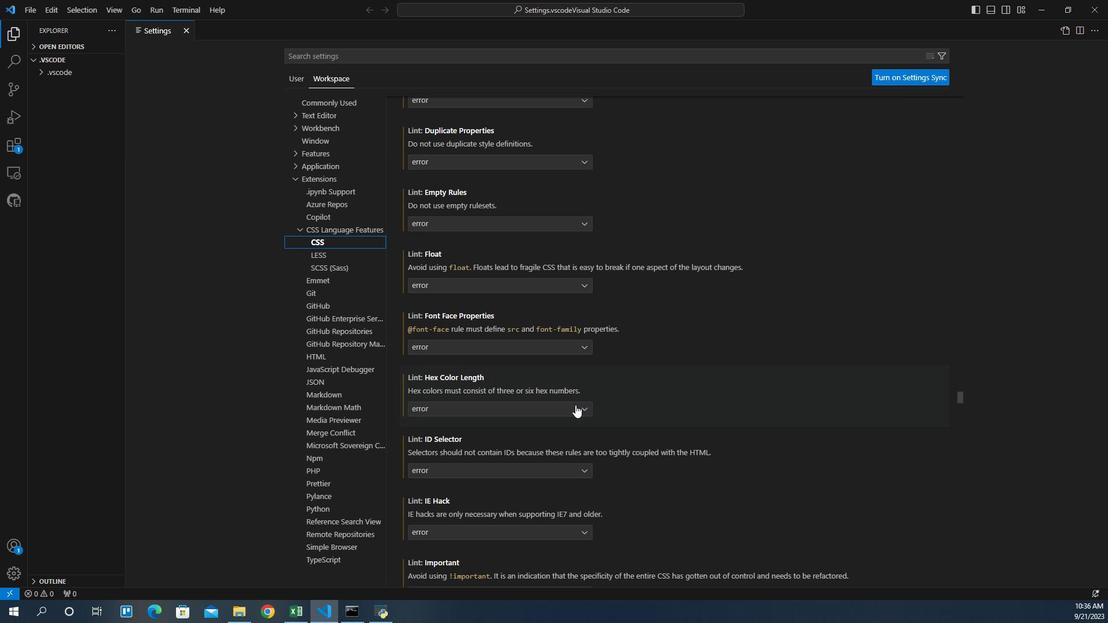 
Action: Mouse scrolled (566, 400) with delta (0, 0)
Screenshot: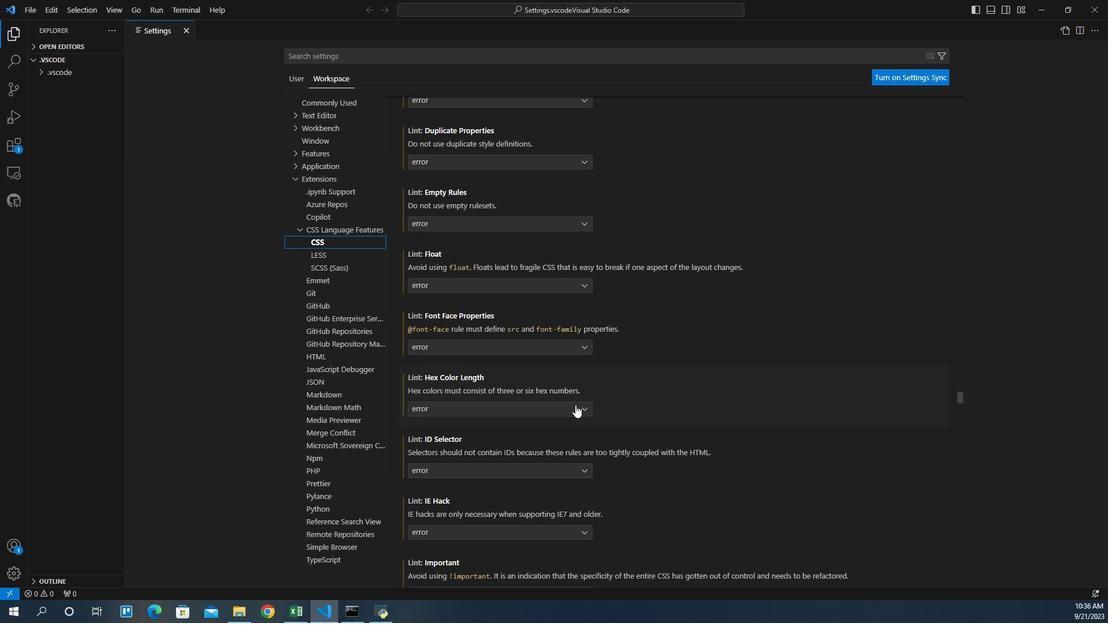 
Action: Mouse moved to (566, 400)
Screenshot: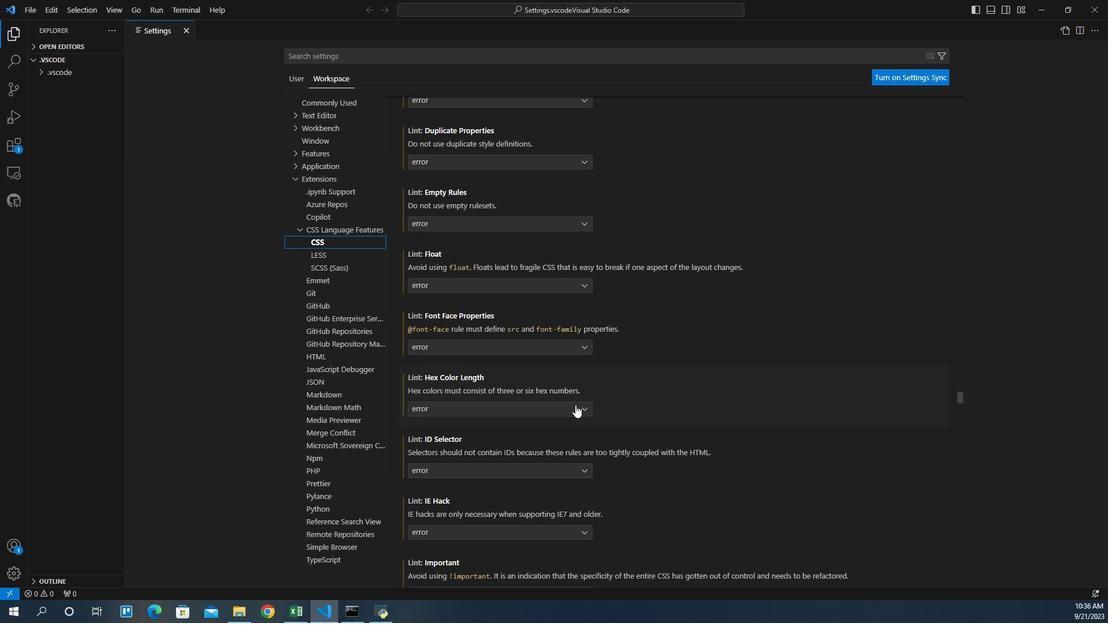 
Action: Mouse scrolled (566, 399) with delta (0, 0)
Screenshot: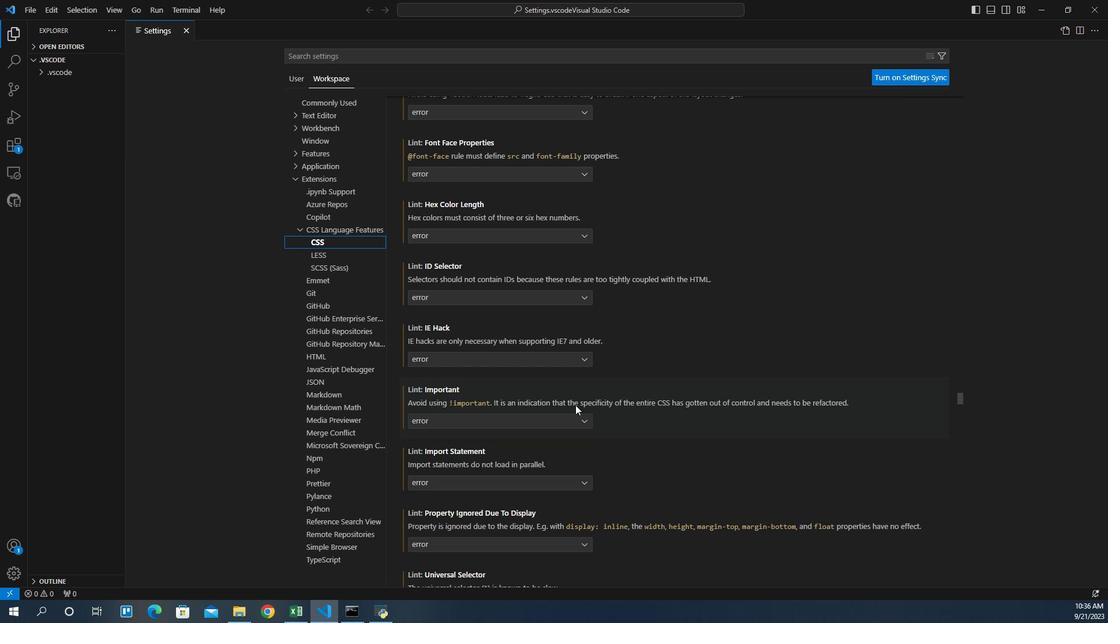 
Action: Mouse scrolled (566, 399) with delta (0, 0)
Screenshot: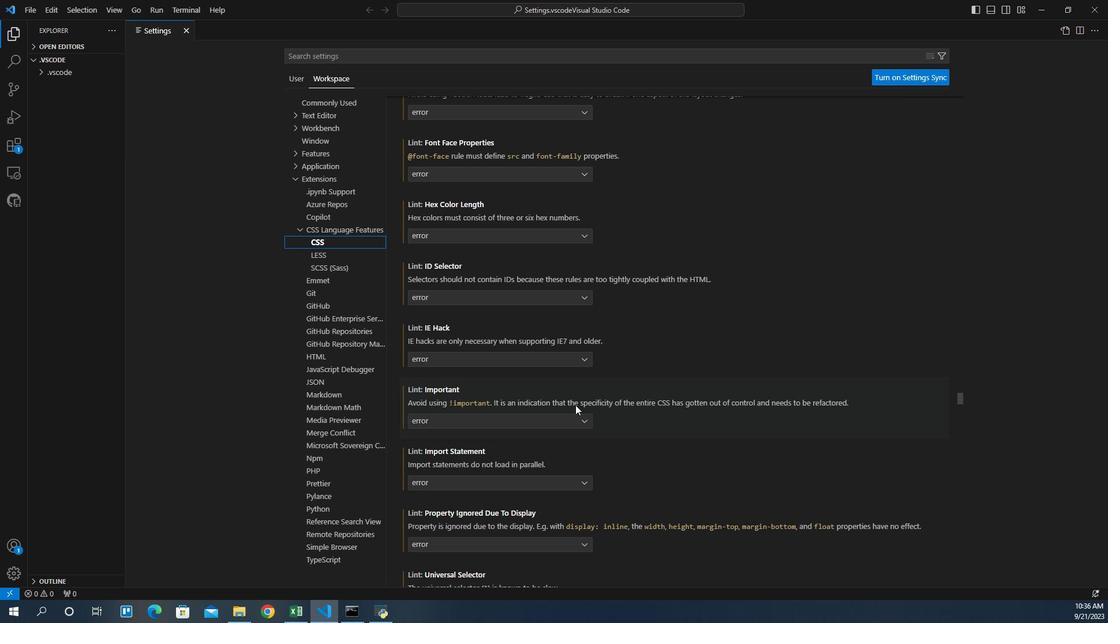 
Action: Mouse scrolled (566, 399) with delta (0, 0)
Screenshot: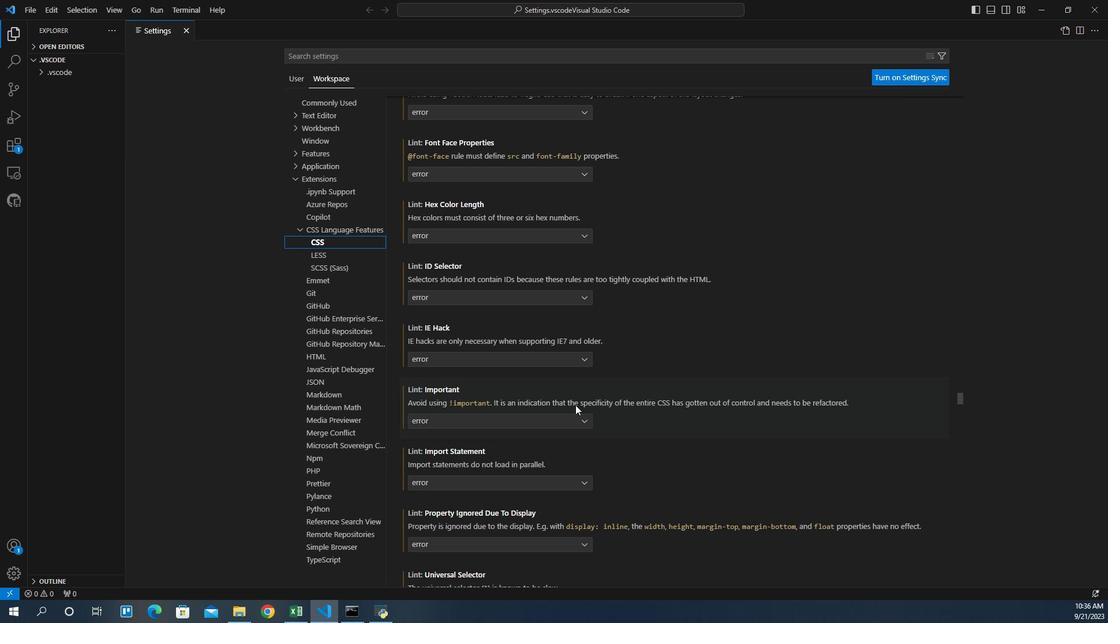 
Action: Mouse scrolled (566, 399) with delta (0, 0)
Screenshot: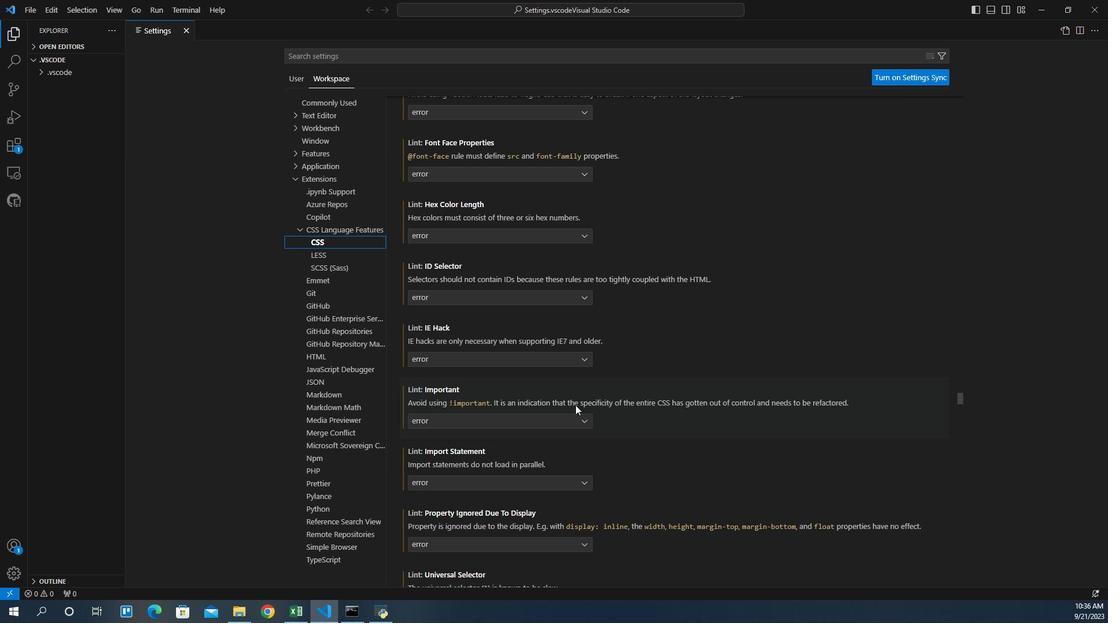 
Action: Mouse scrolled (566, 399) with delta (0, 0)
Screenshot: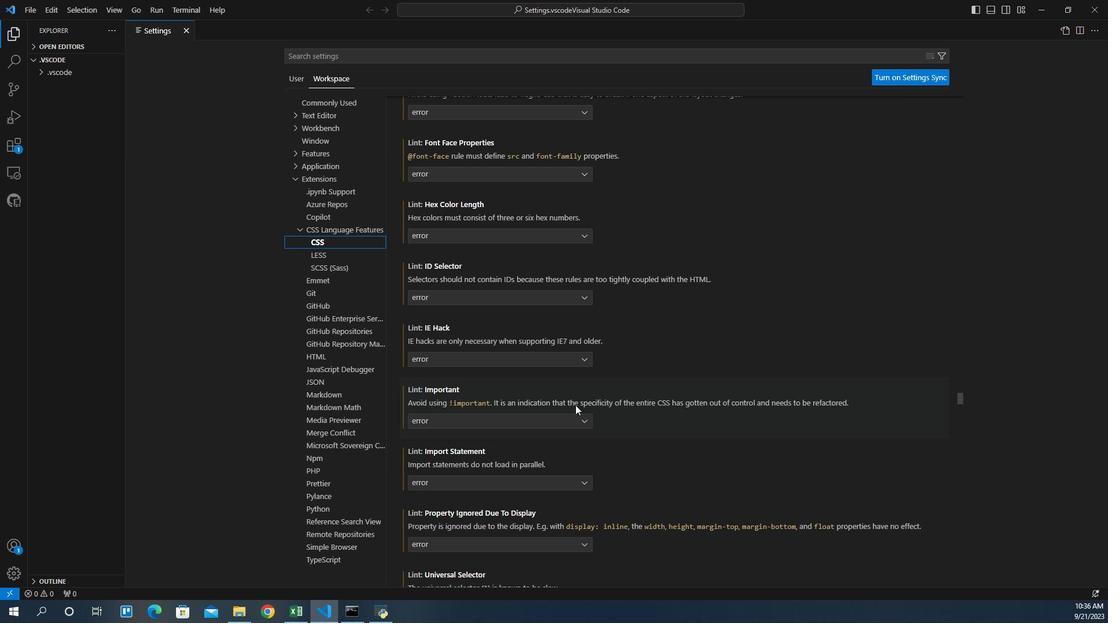
Action: Mouse scrolled (566, 399) with delta (0, 0)
Screenshot: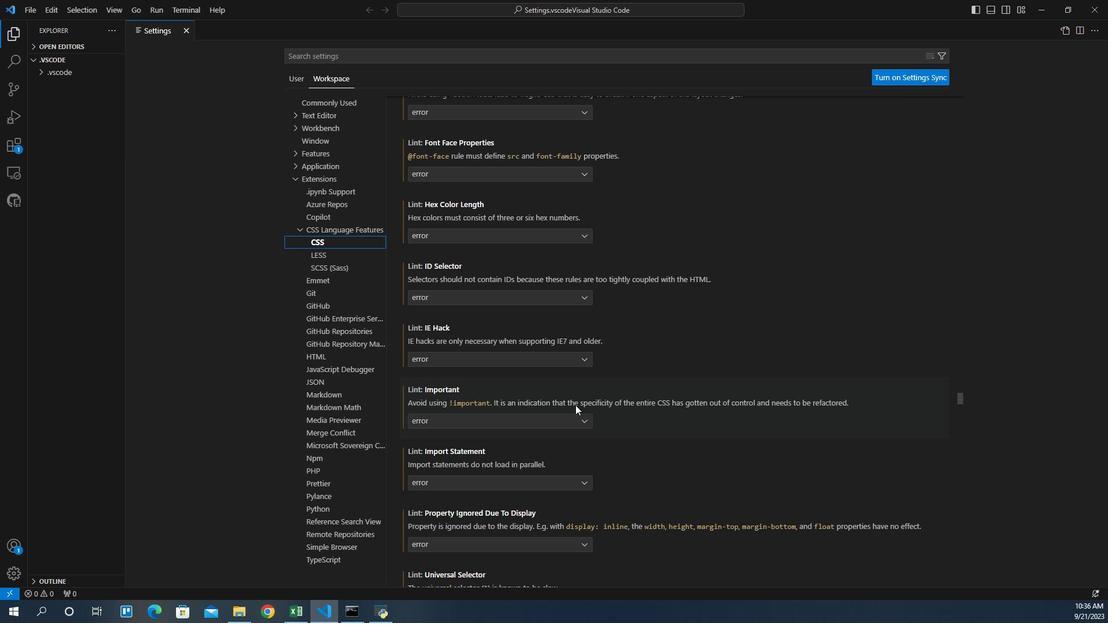 
Action: Mouse scrolled (566, 399) with delta (0, 0)
Screenshot: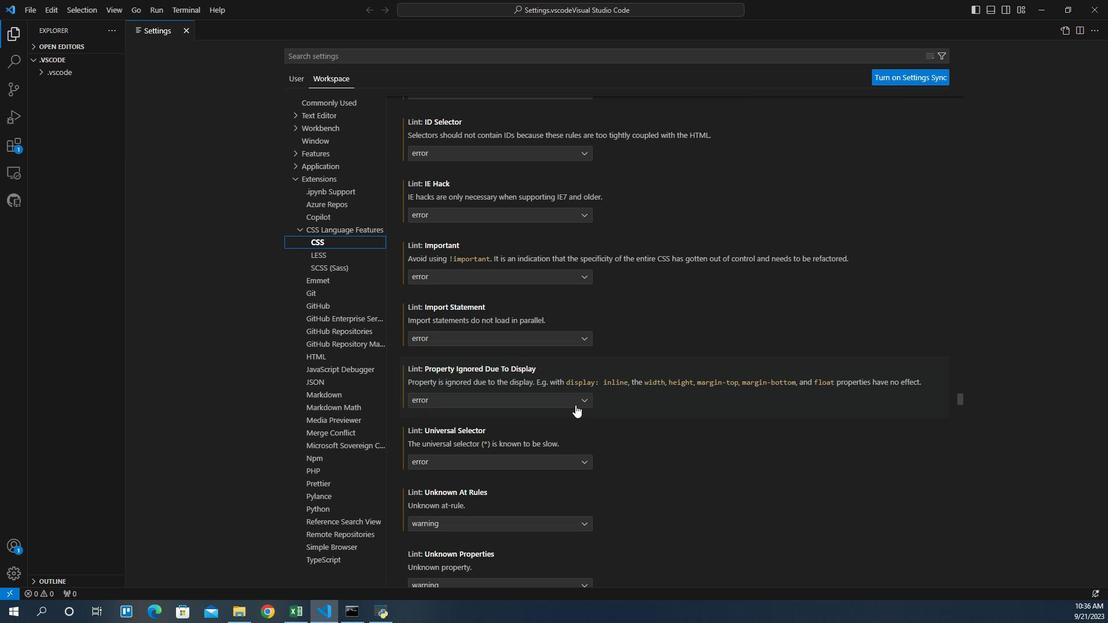 
Action: Mouse scrolled (566, 399) with delta (0, 0)
Screenshot: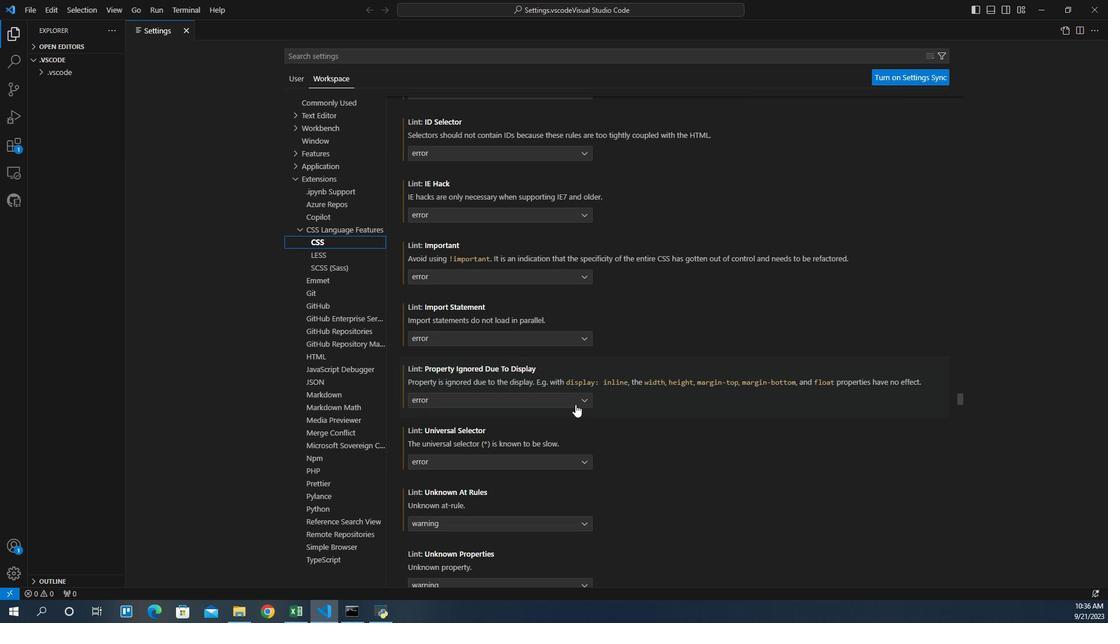 
Action: Mouse scrolled (566, 399) with delta (0, 0)
Screenshot: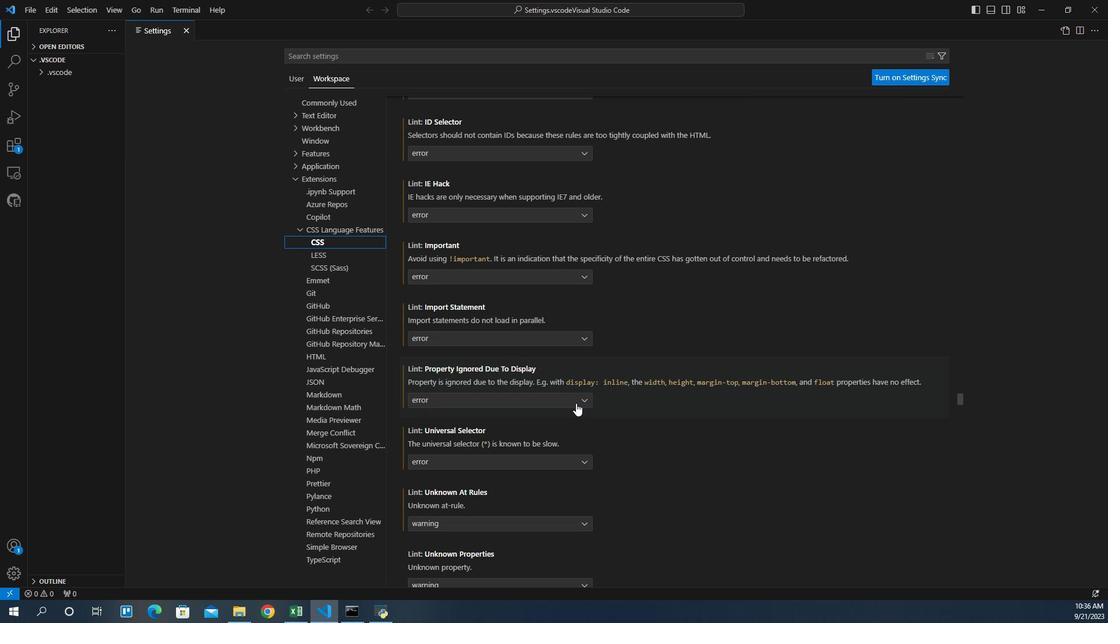 
Action: Mouse scrolled (566, 399) with delta (0, 0)
Screenshot: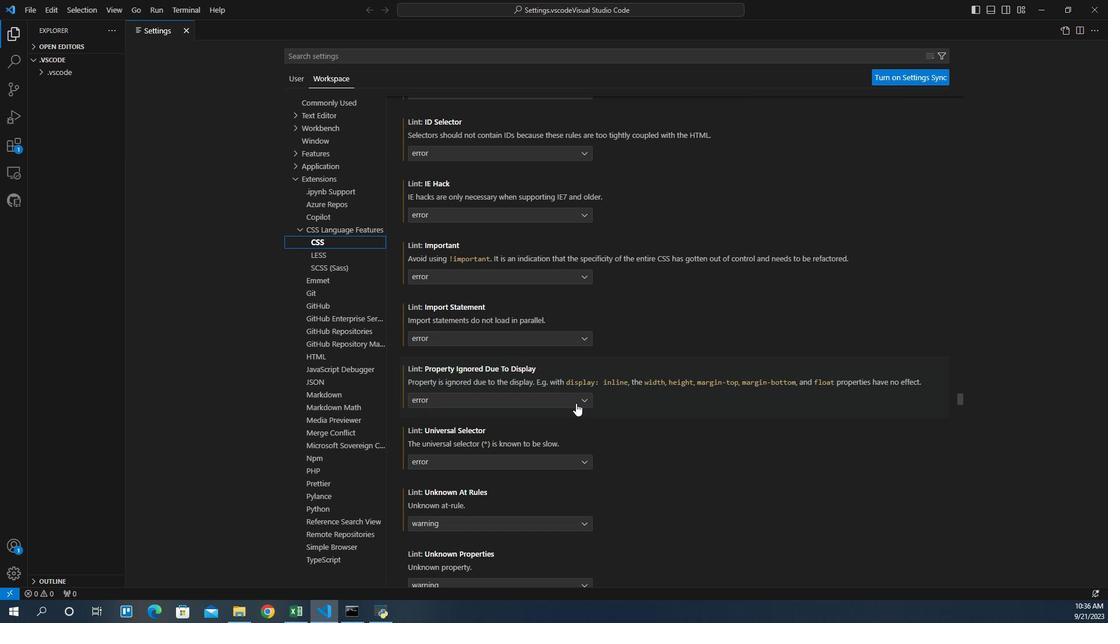 
Action: Mouse scrolled (566, 399) with delta (0, 0)
Screenshot: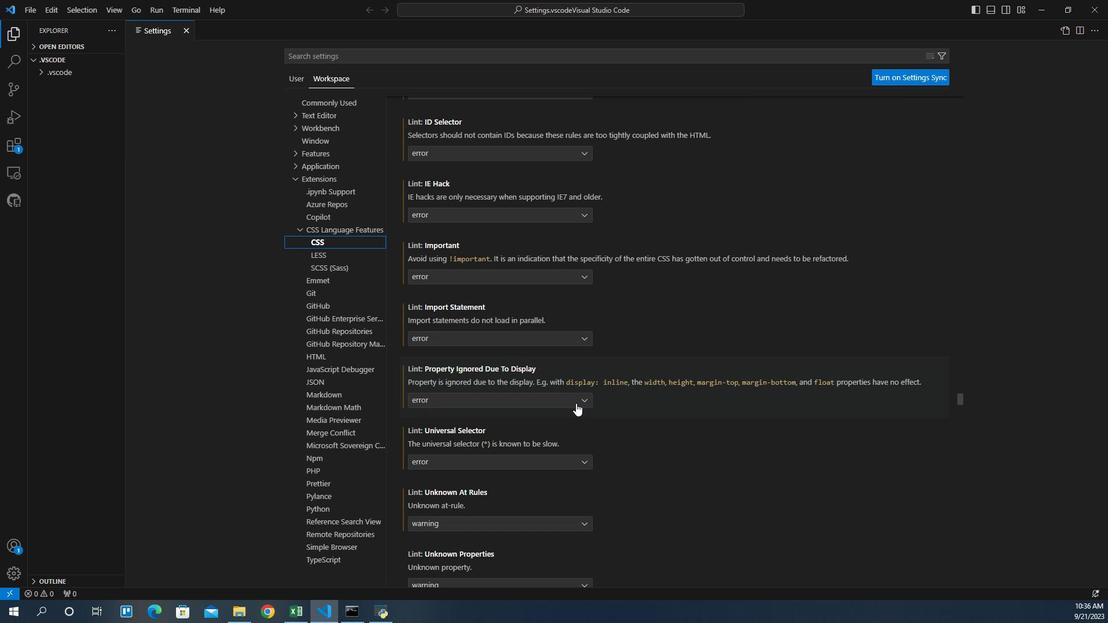
Action: Mouse moved to (566, 404)
Screenshot: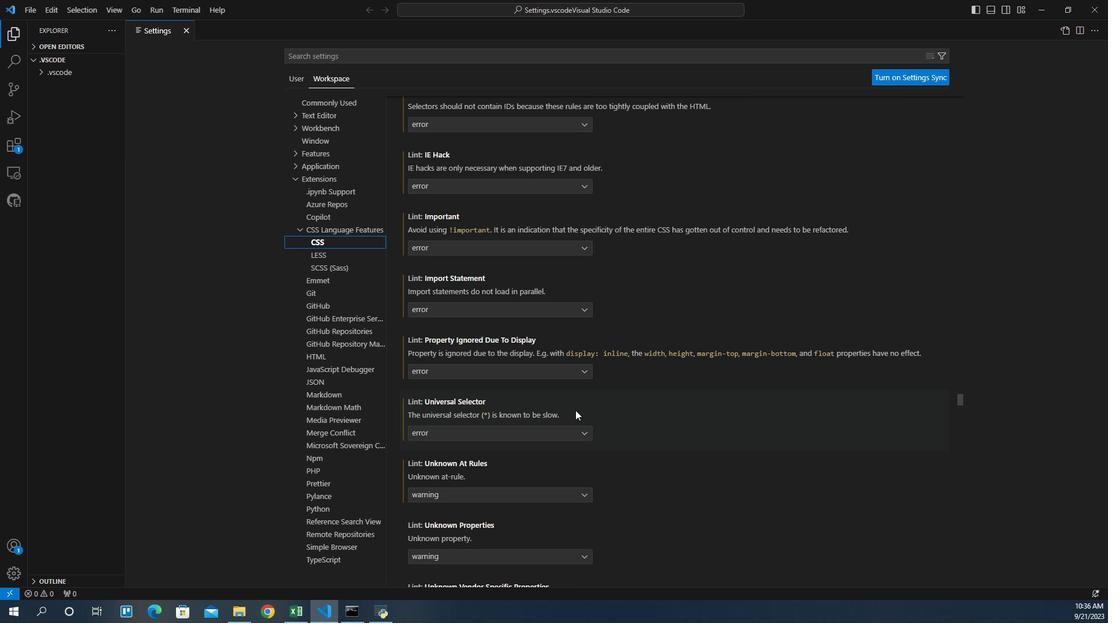 
Action: Mouse scrolled (566, 404) with delta (0, 0)
Screenshot: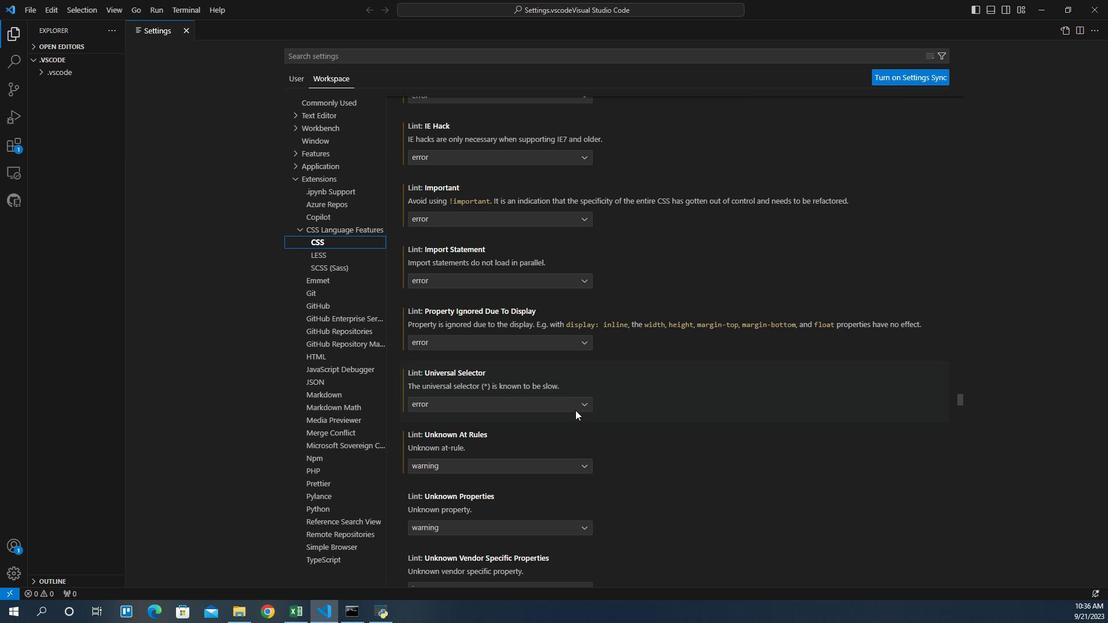 
Action: Mouse scrolled (566, 404) with delta (0, 0)
Screenshot: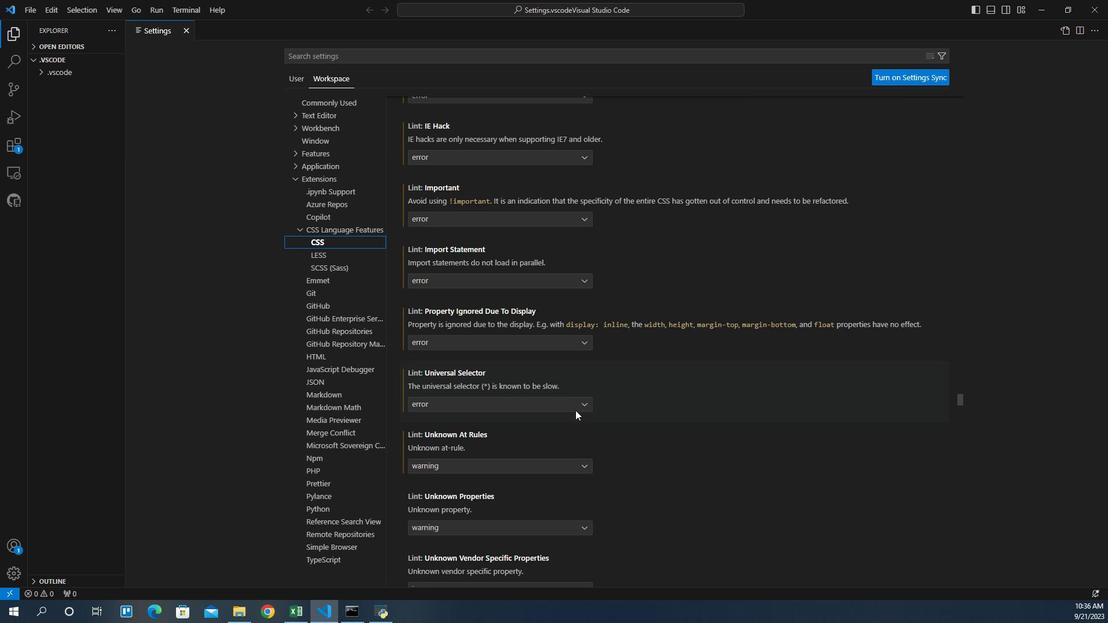 
Action: Mouse moved to (564, 411)
Screenshot: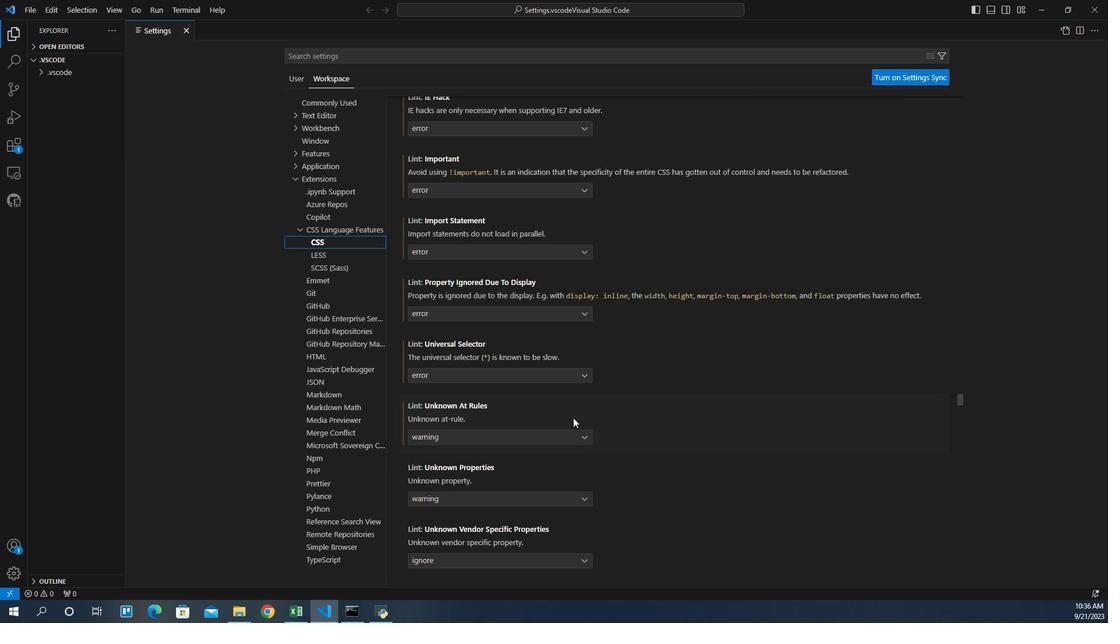 
Action: Mouse scrolled (564, 411) with delta (0, 0)
Screenshot: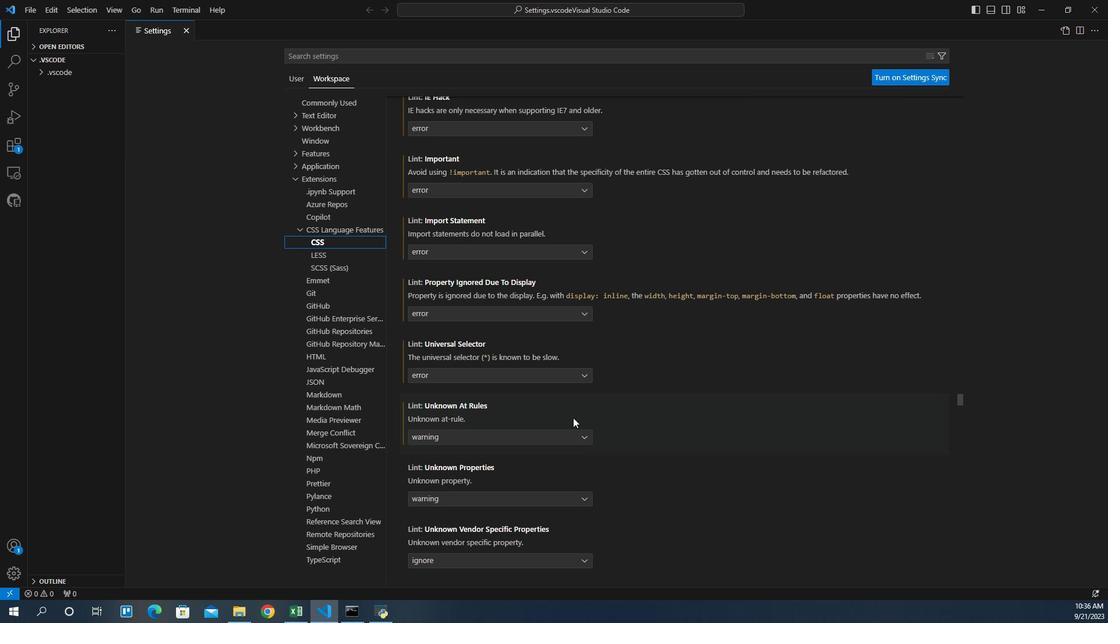 
Action: Mouse moved to (539, 431)
Screenshot: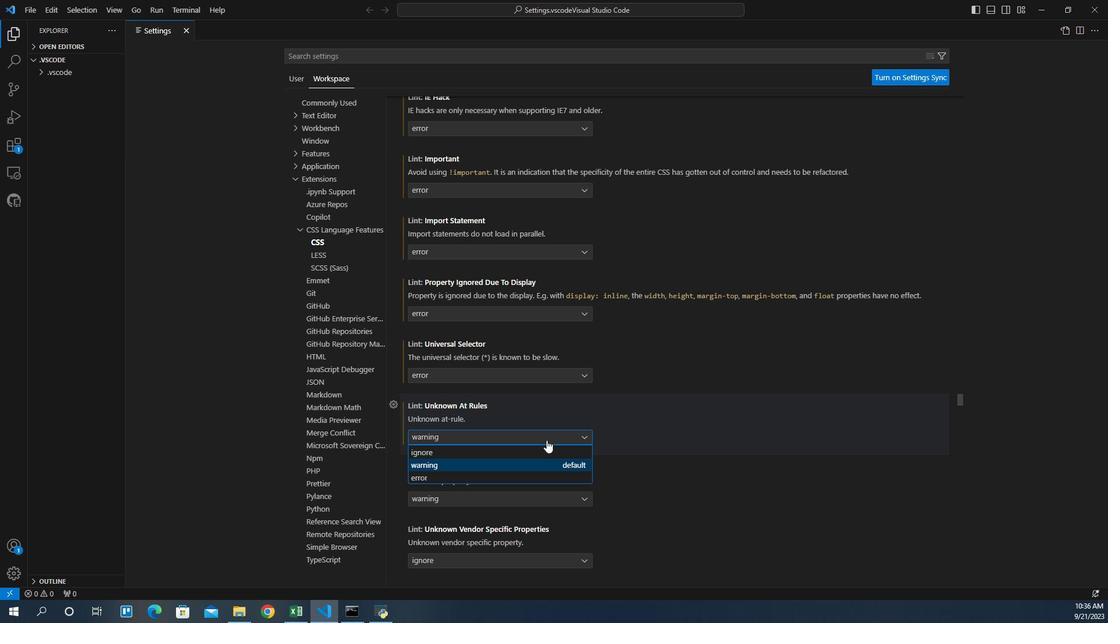 
Action: Mouse pressed left at (539, 431)
Screenshot: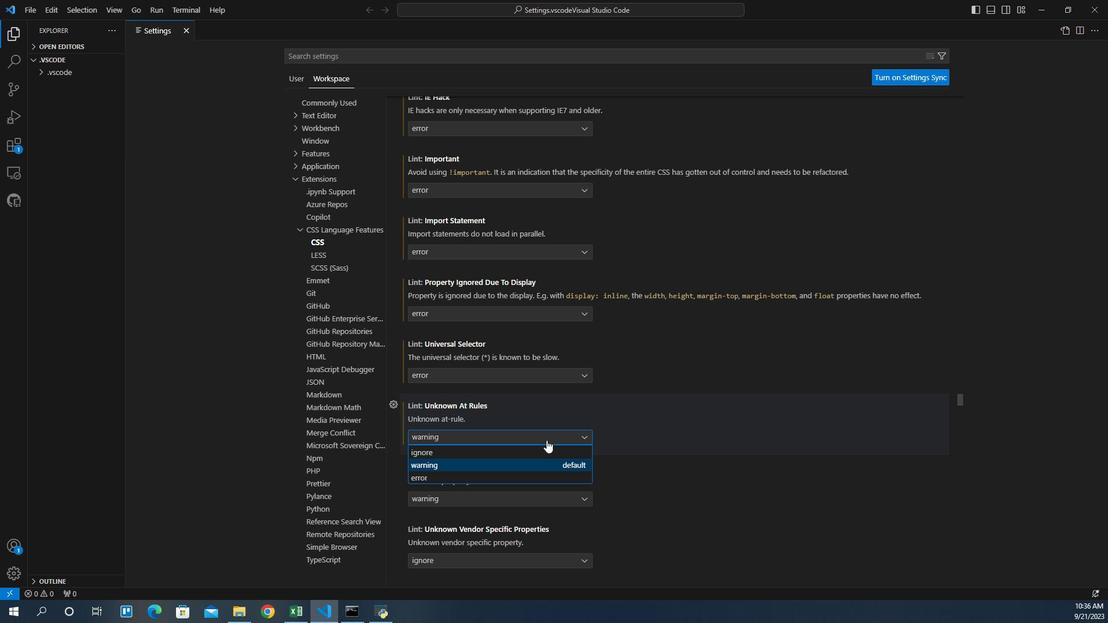 
Action: Mouse moved to (468, 449)
Screenshot: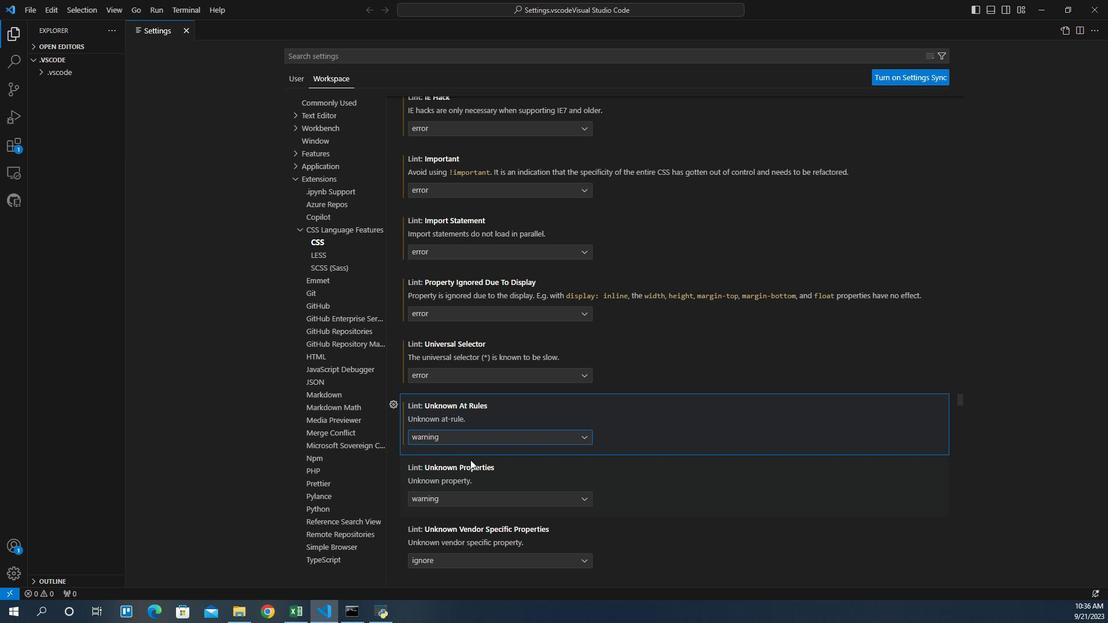 
Action: Mouse pressed left at (468, 449)
Screenshot: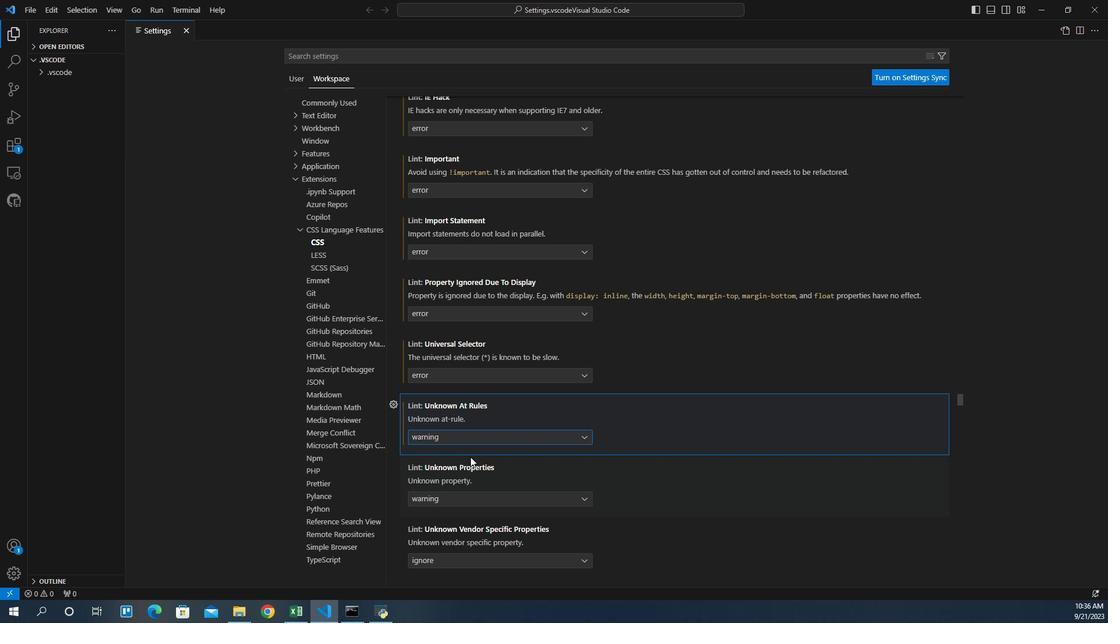 
Action: Mouse moved to (475, 431)
Screenshot: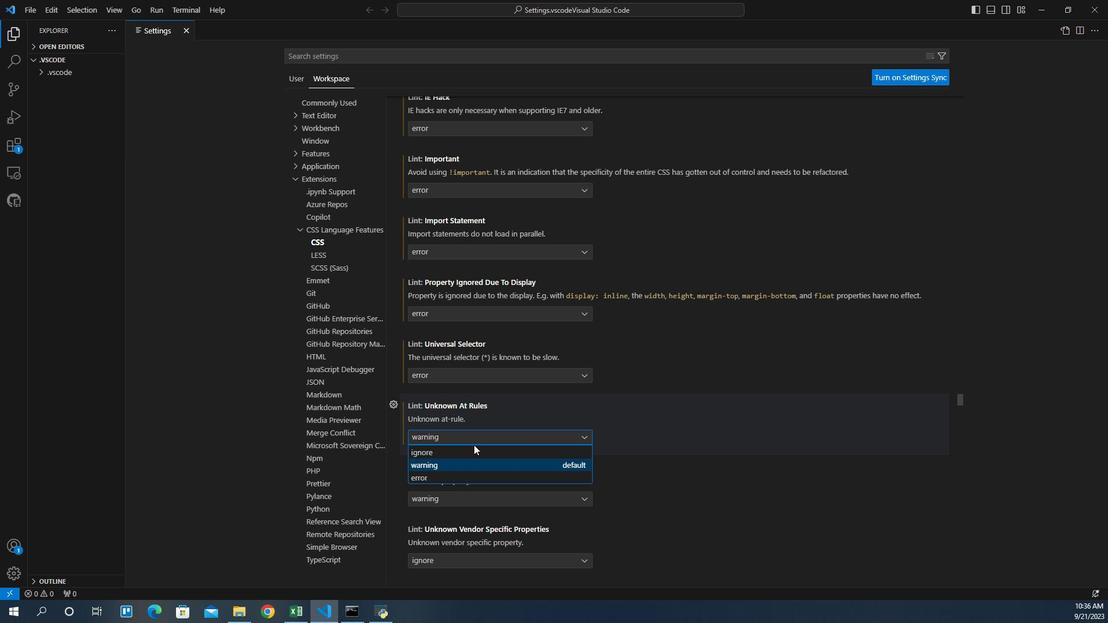 
Action: Mouse pressed left at (475, 431)
Screenshot: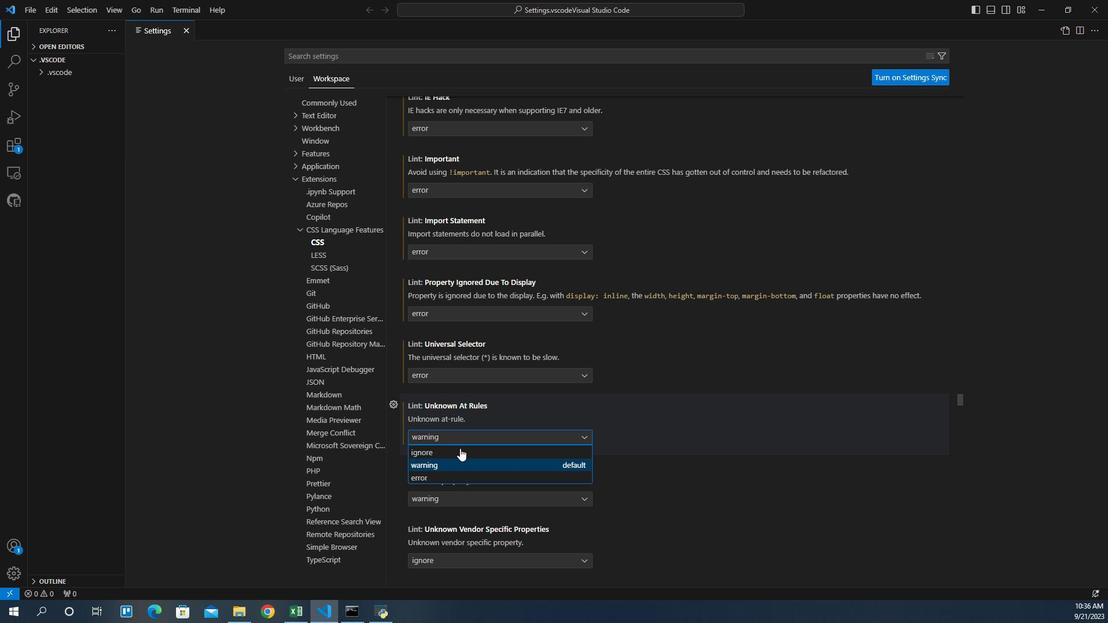 
Action: Mouse moved to (450, 443)
Screenshot: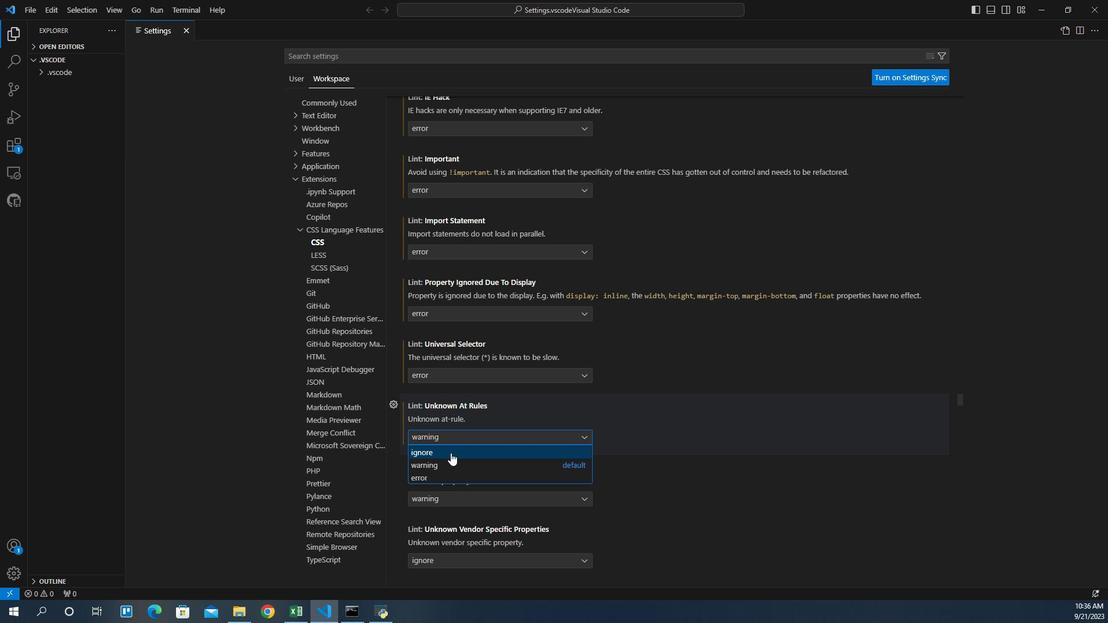 
Action: Mouse pressed left at (450, 443)
Screenshot: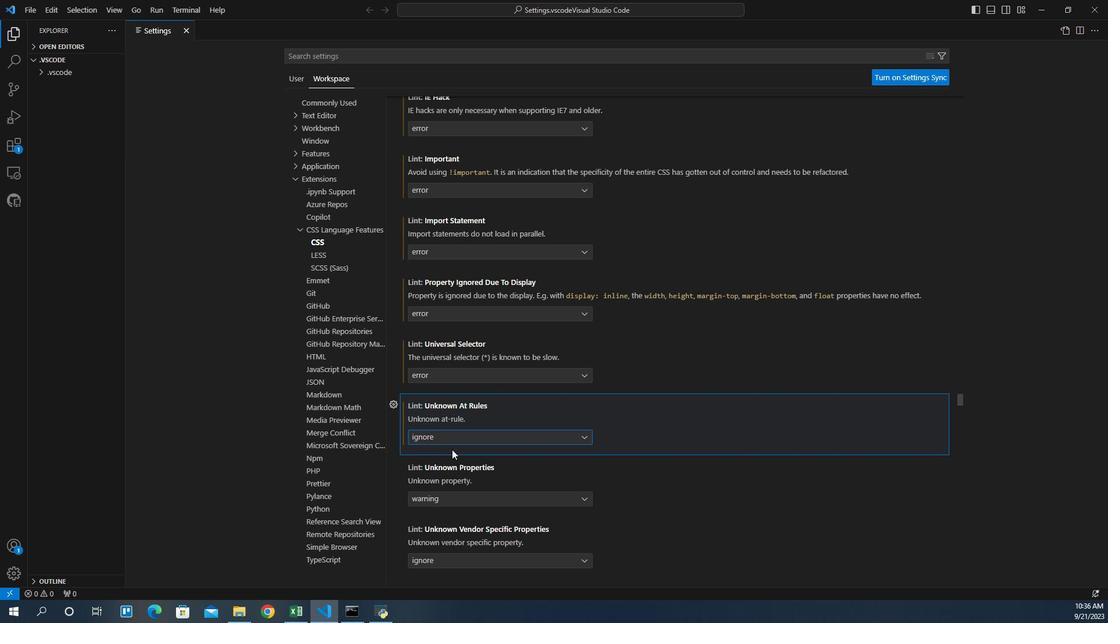
Action: Mouse moved to (452, 438)
Screenshot: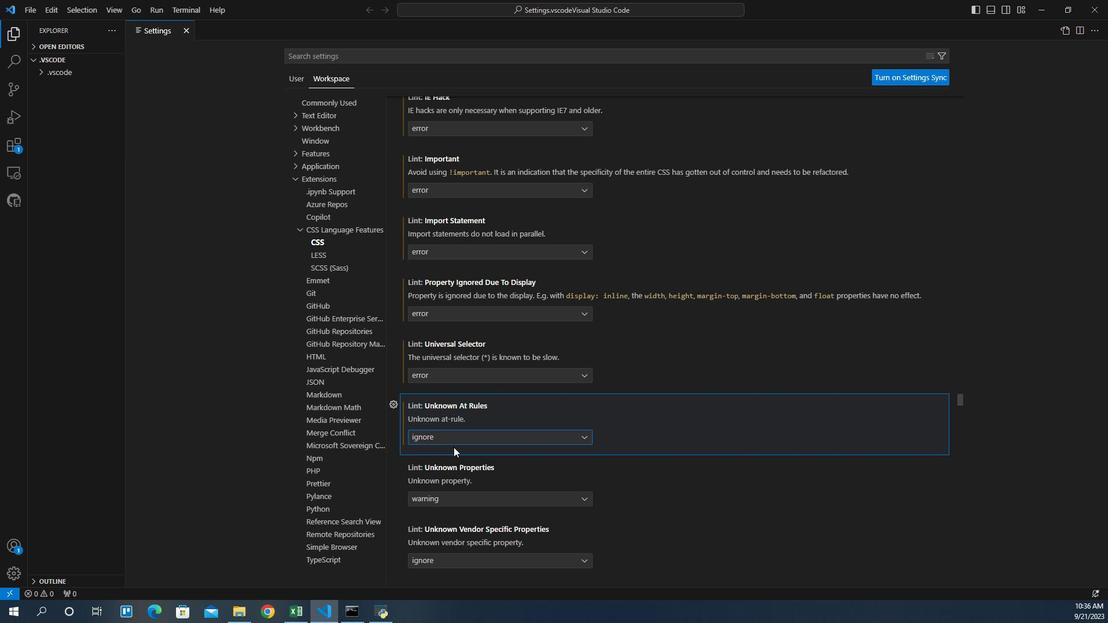 
